 Task: Display visit the trailblazer community.
Action: Mouse moved to (1196, 85)
Screenshot: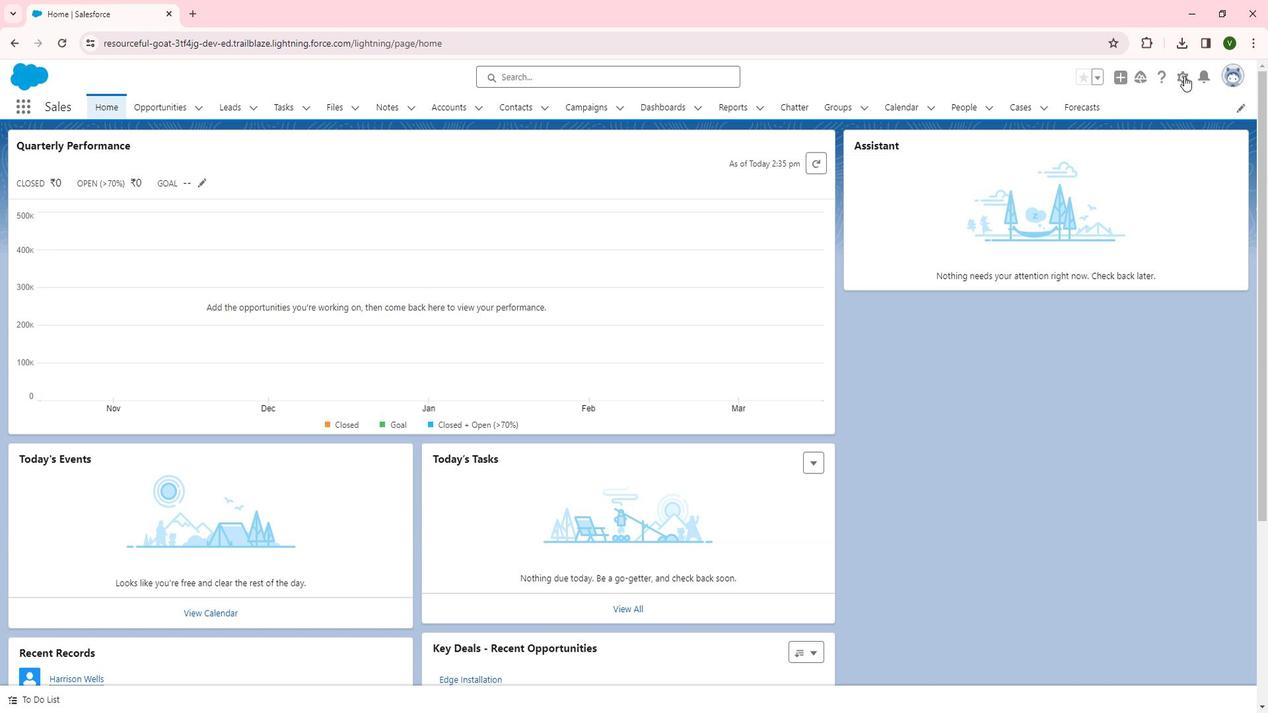 
Action: Mouse pressed left at (1196, 85)
Screenshot: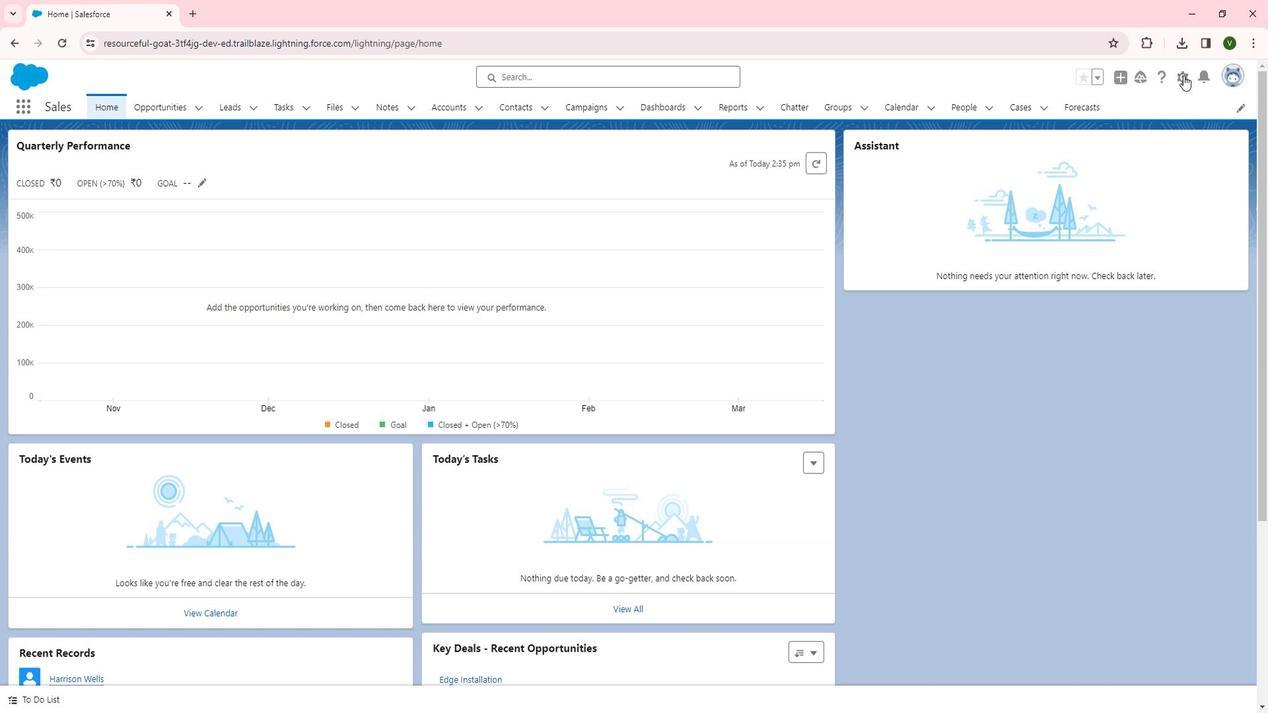 
Action: Mouse moved to (1154, 130)
Screenshot: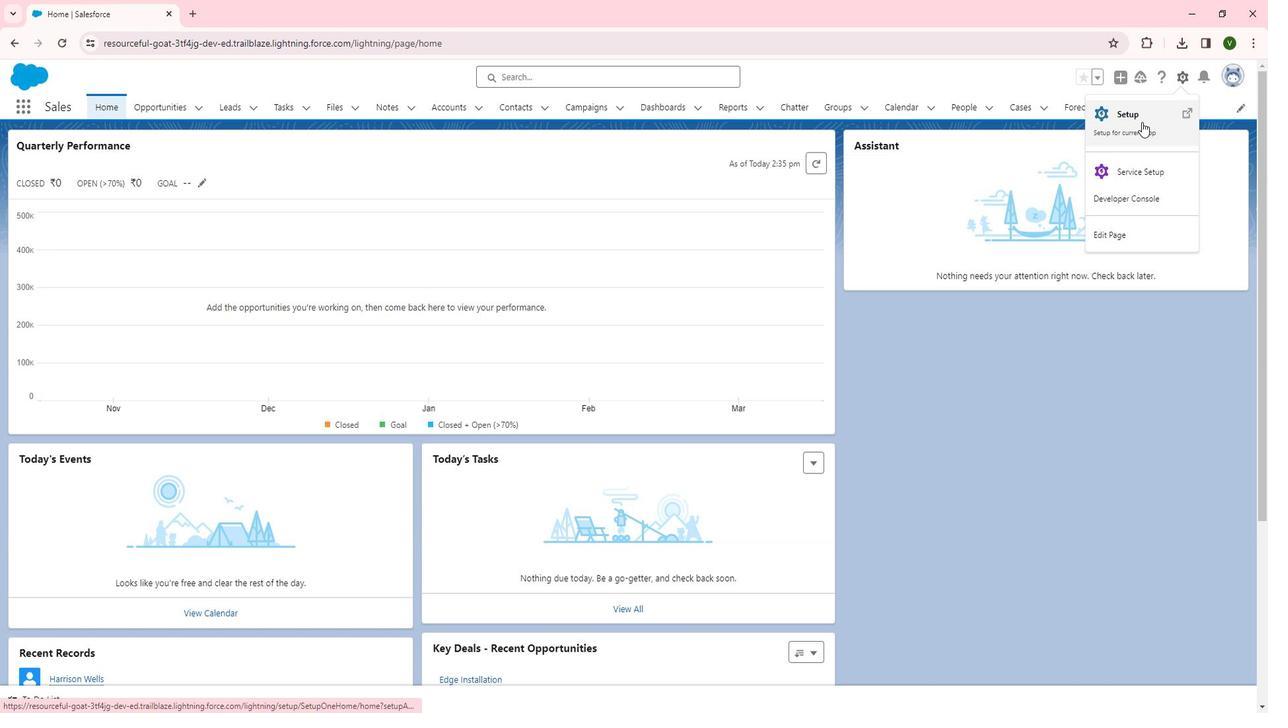 
Action: Mouse pressed left at (1154, 130)
Screenshot: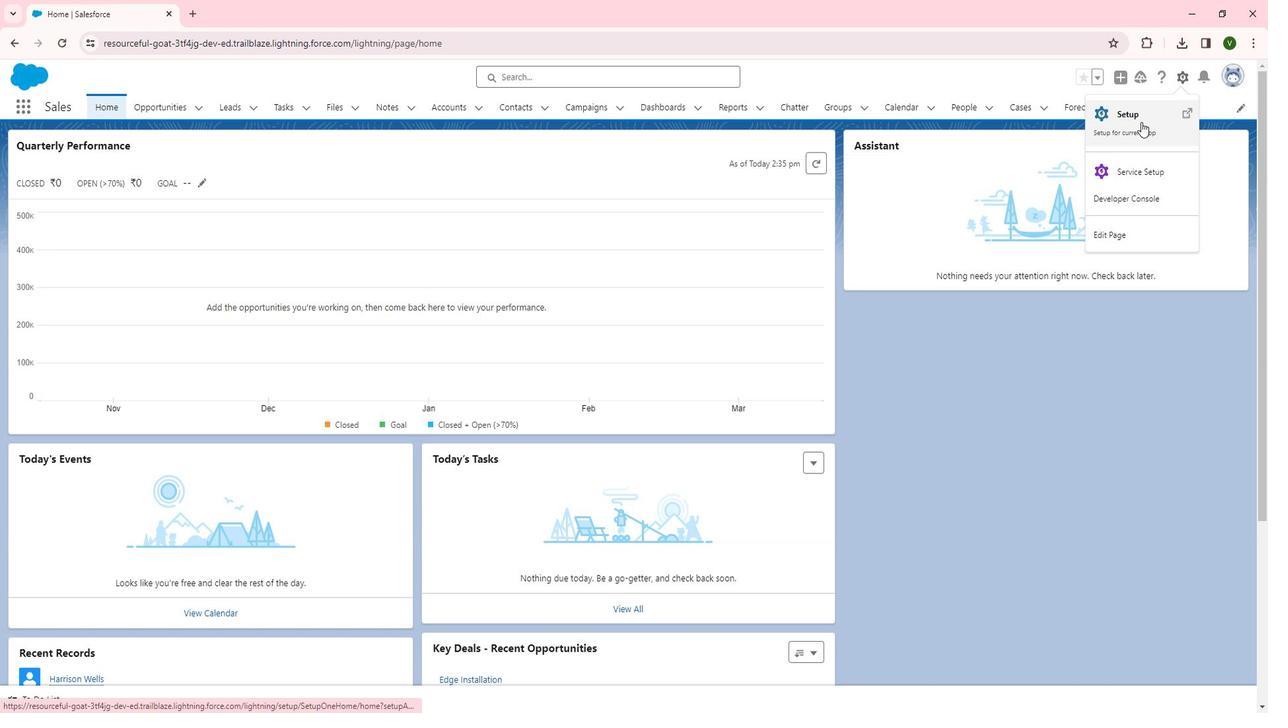 
Action: Mouse moved to (122, 395)
Screenshot: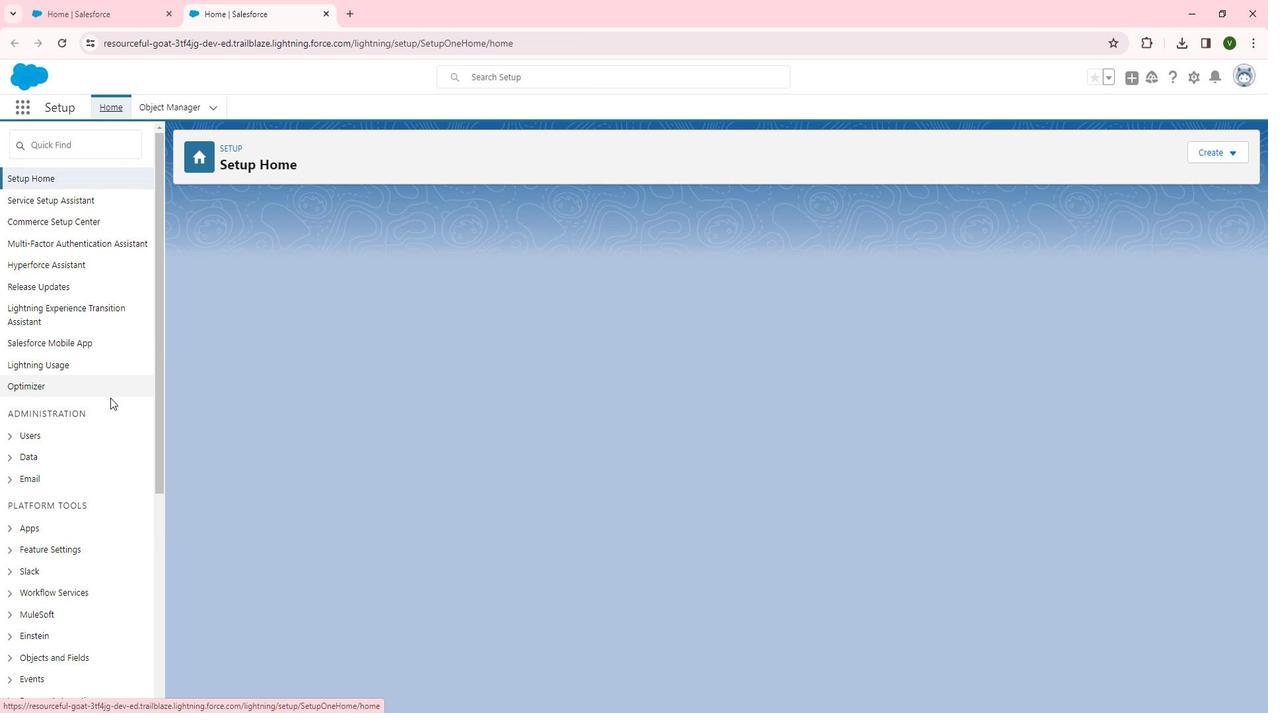 
Action: Mouse scrolled (122, 394) with delta (0, 0)
Screenshot: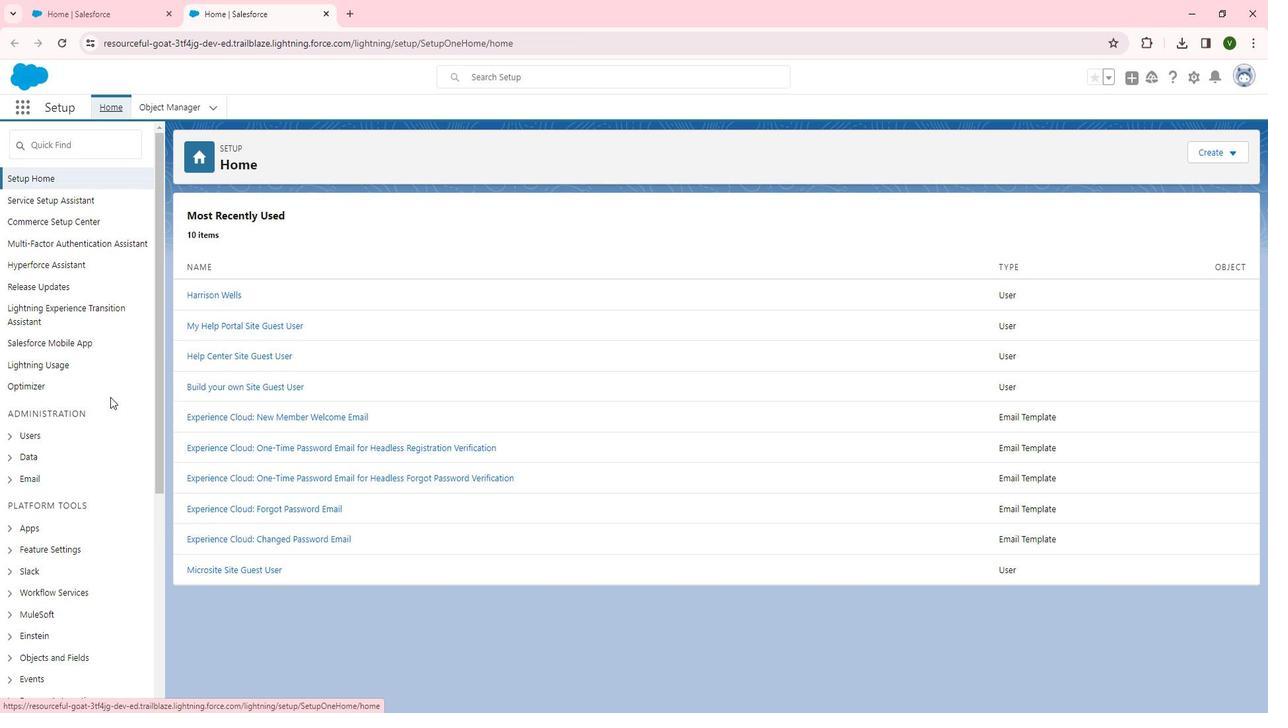 
Action: Mouse moved to (122, 394)
Screenshot: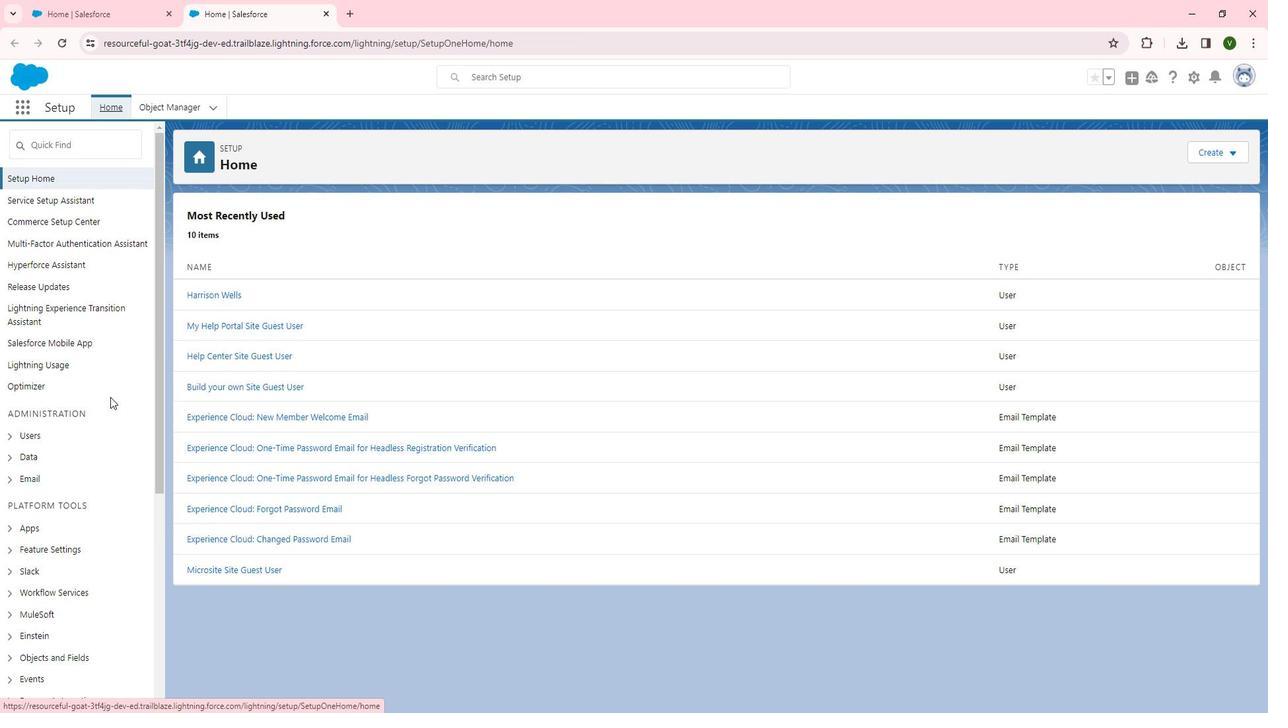 
Action: Mouse scrolled (122, 393) with delta (0, 0)
Screenshot: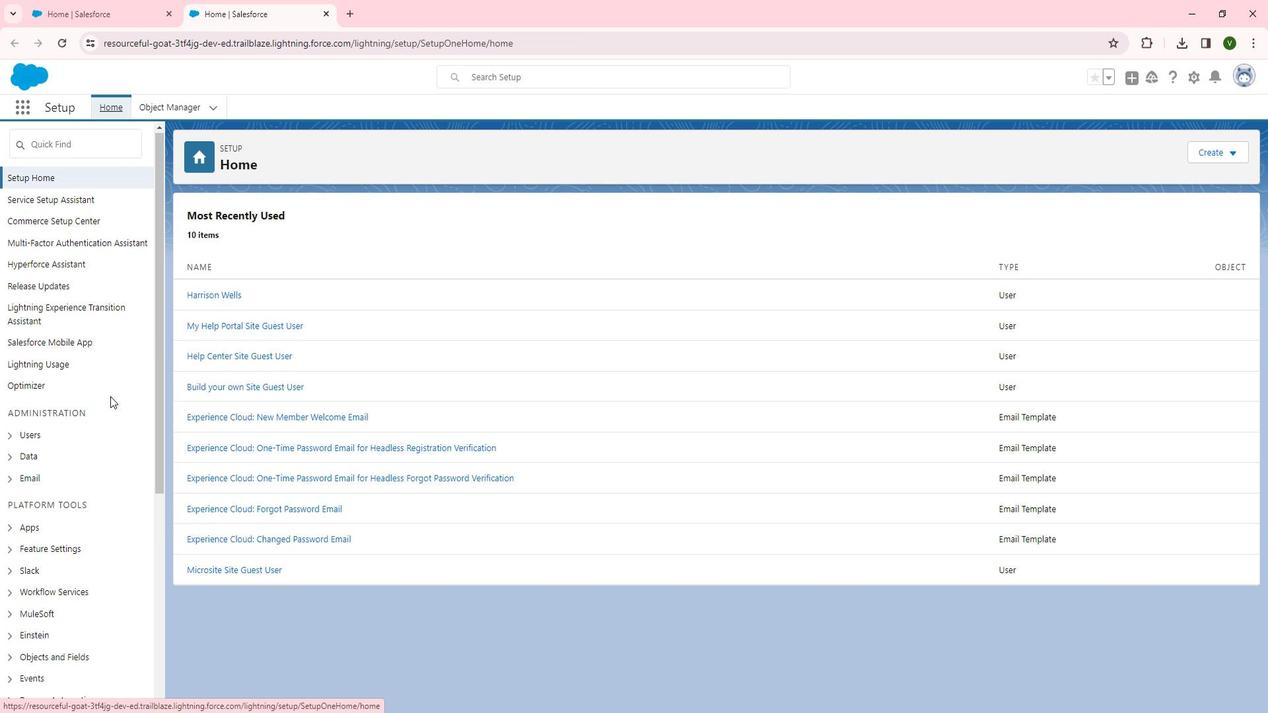 
Action: Mouse moved to (122, 393)
Screenshot: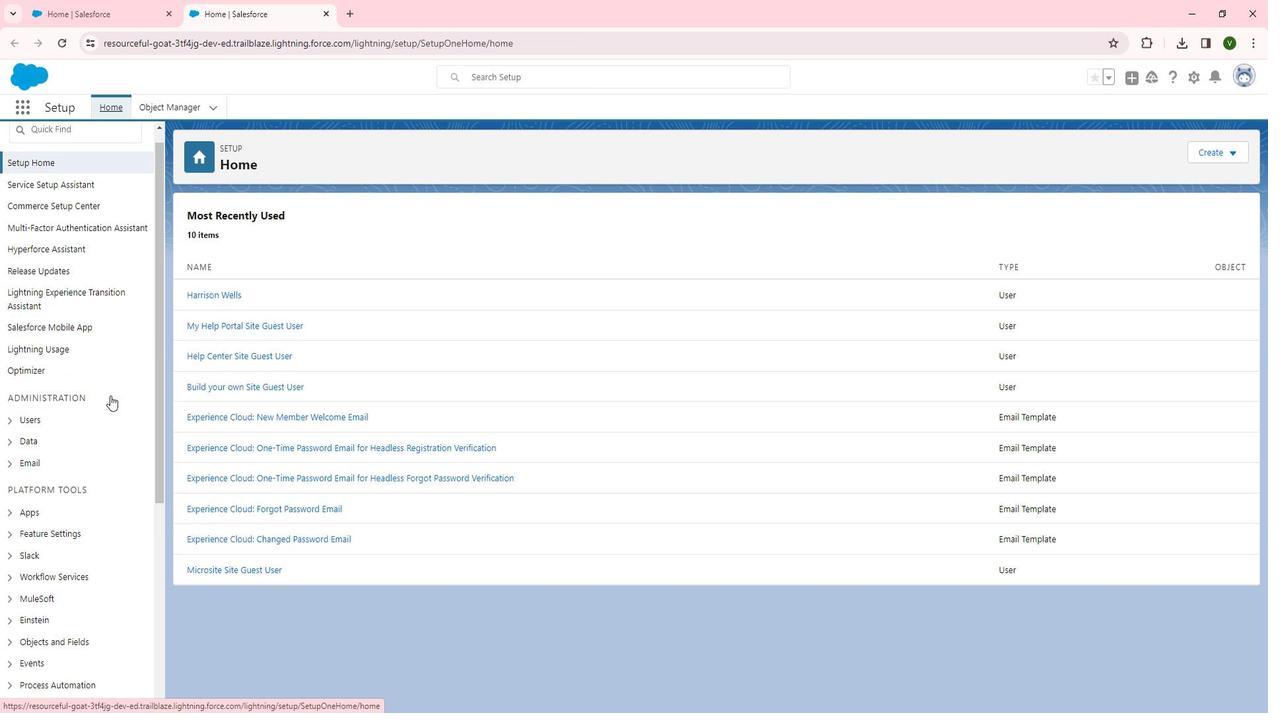 
Action: Mouse scrolled (122, 393) with delta (0, 0)
Screenshot: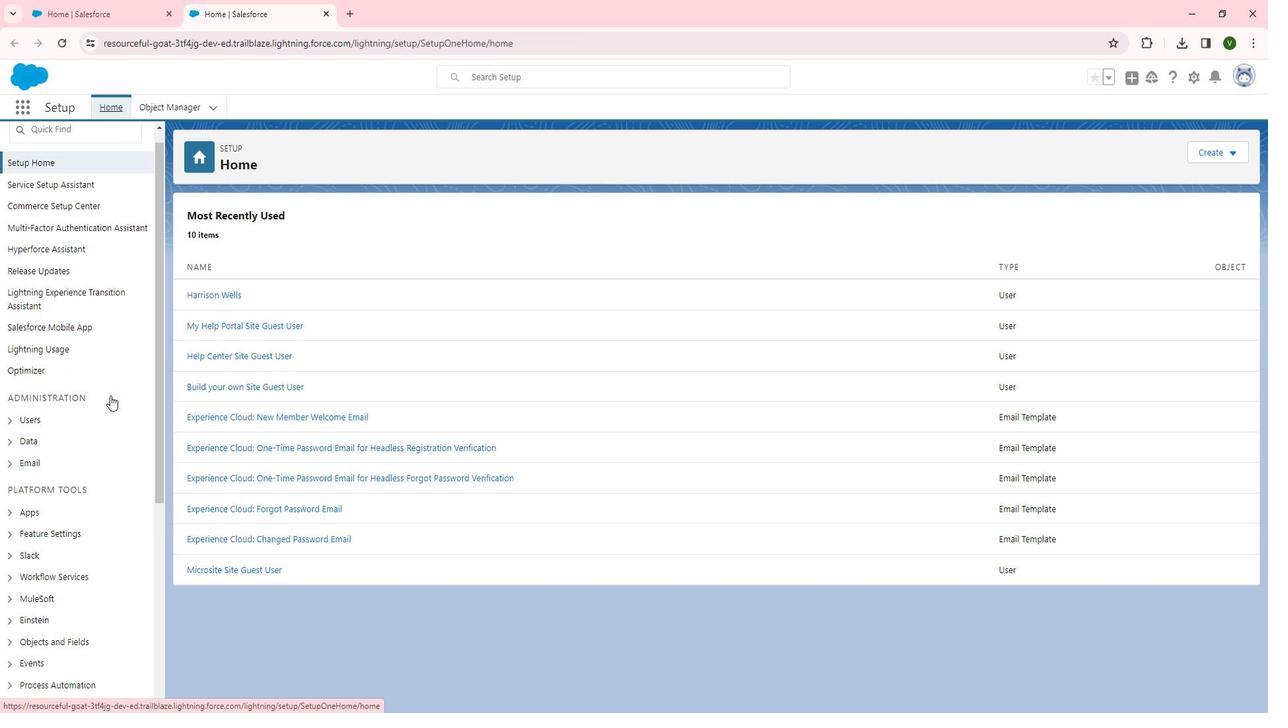
Action: Mouse moved to (62, 342)
Screenshot: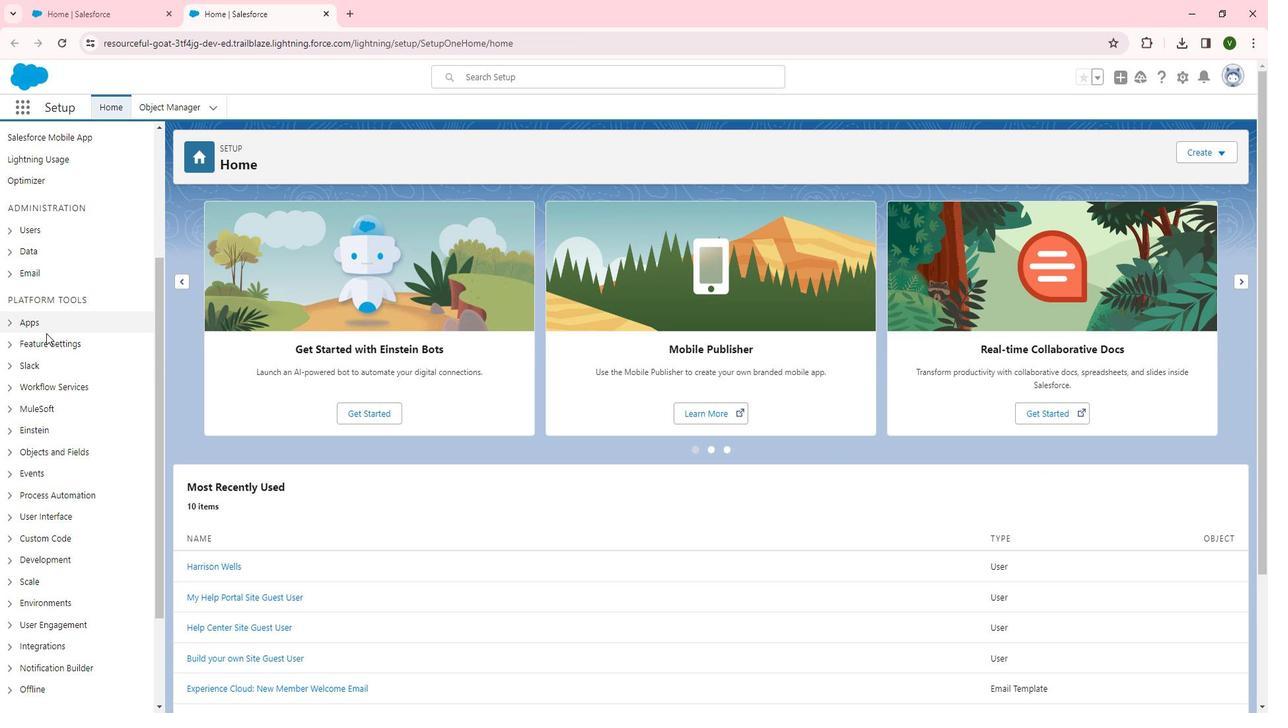 
Action: Mouse pressed left at (62, 342)
Screenshot: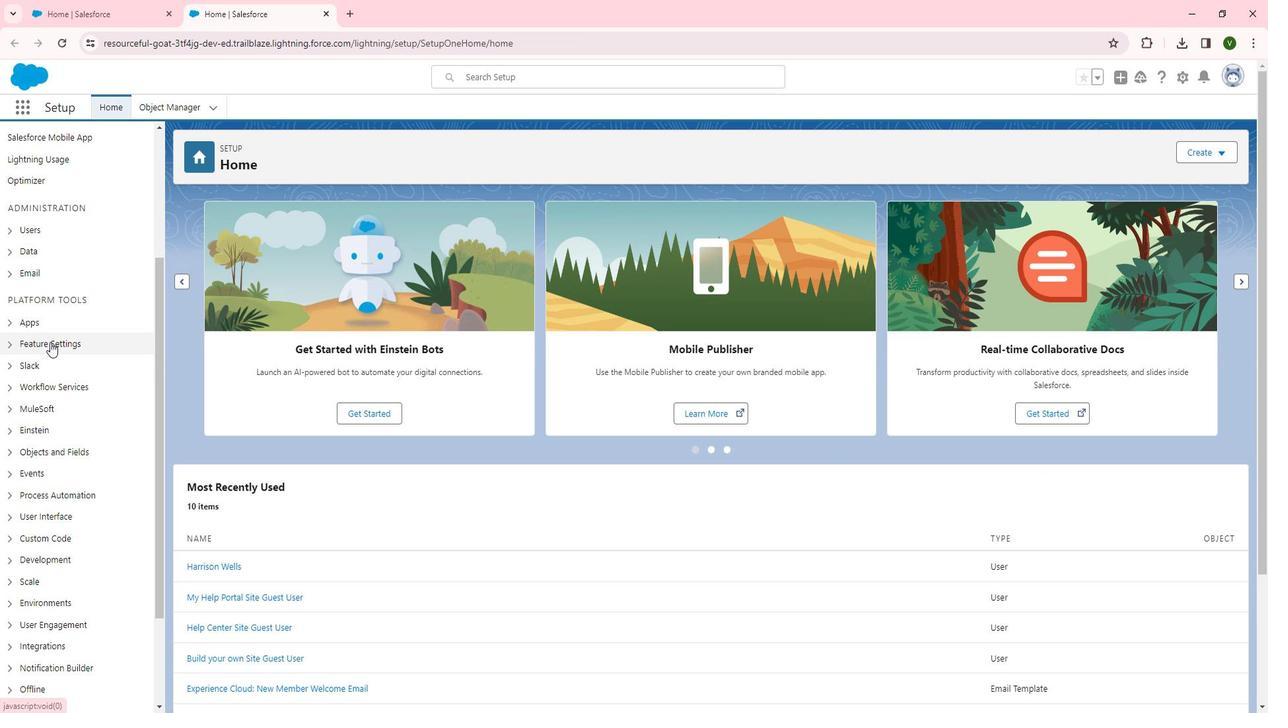 
Action: Mouse moved to (77, 349)
Screenshot: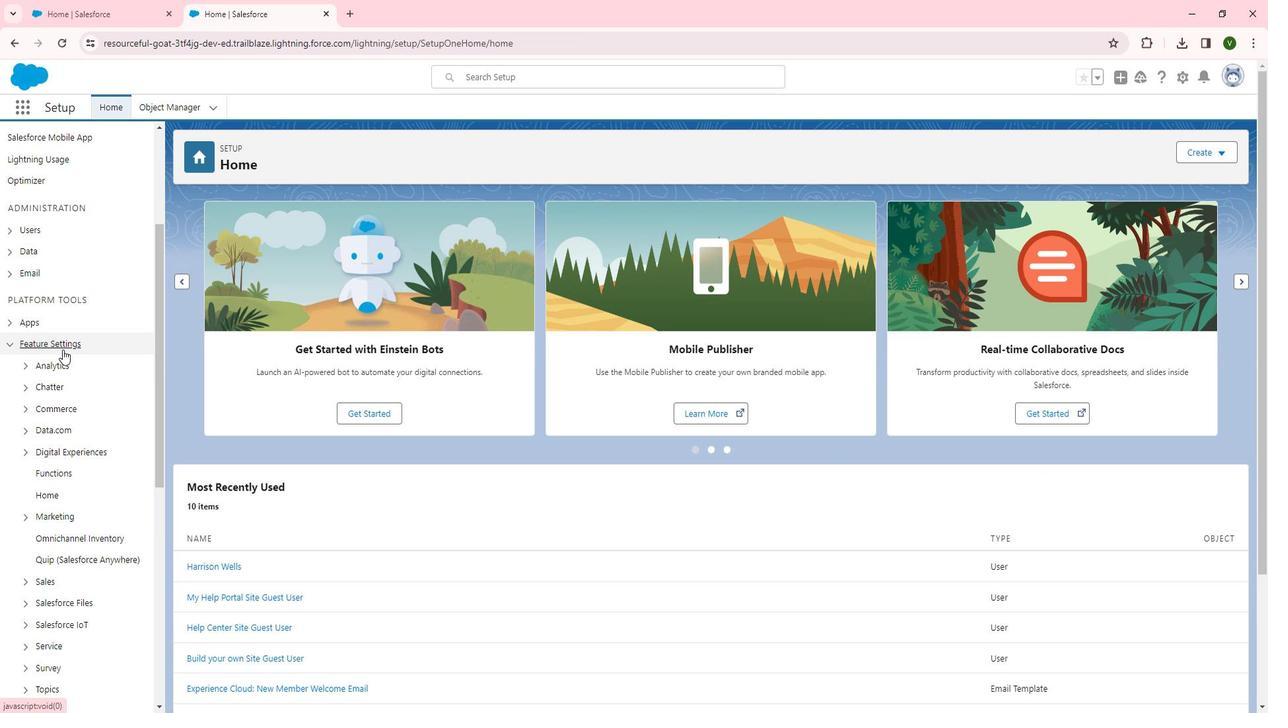 
Action: Mouse scrolled (77, 348) with delta (0, 0)
Screenshot: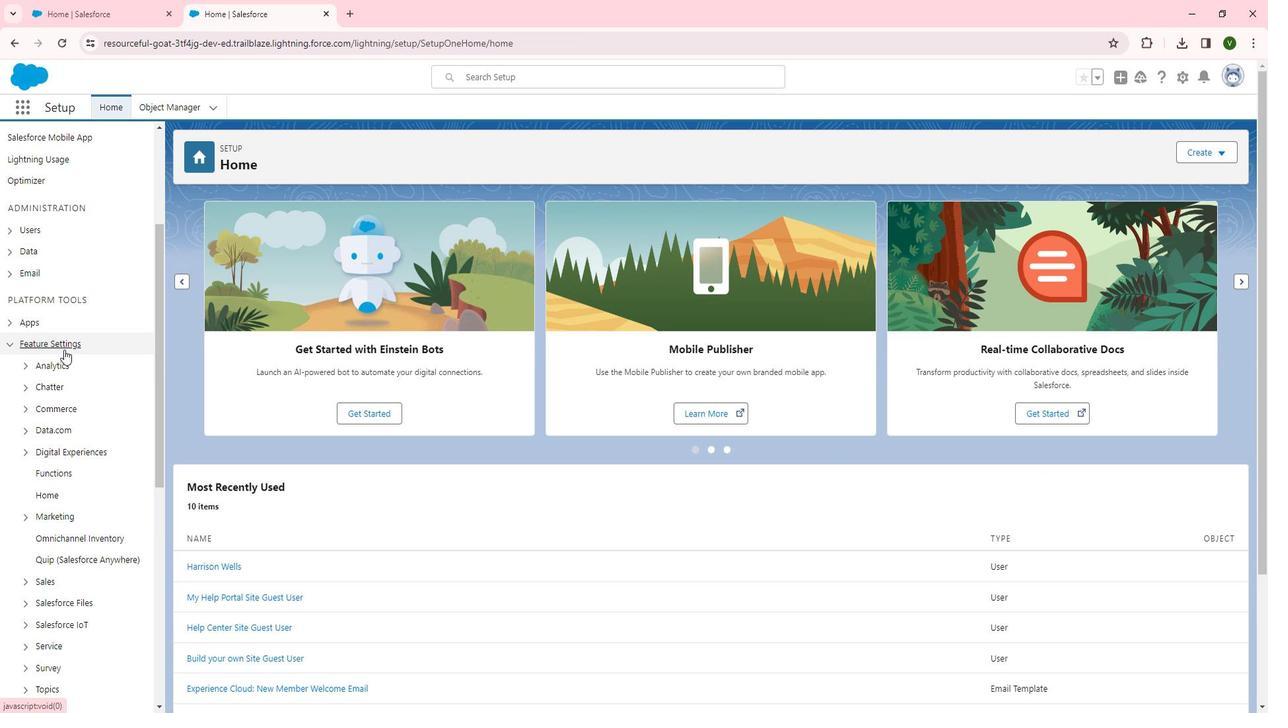 
Action: Mouse scrolled (77, 348) with delta (0, 0)
Screenshot: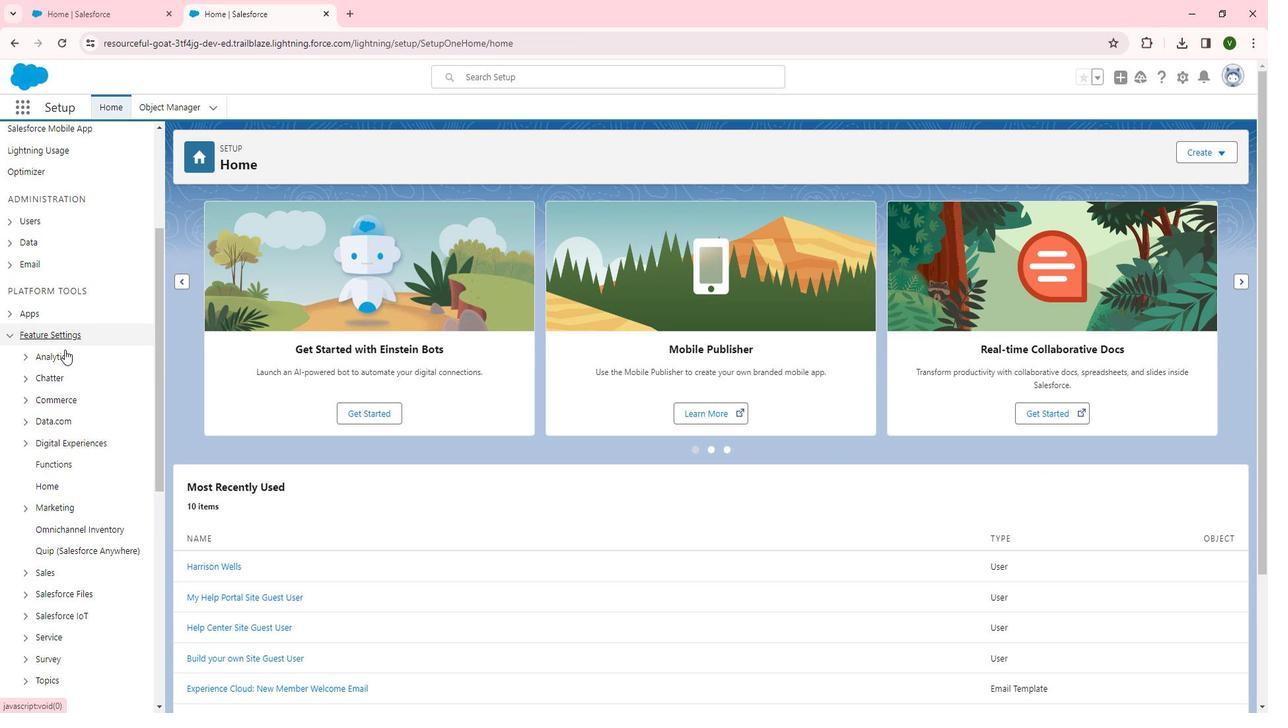 
Action: Mouse moved to (89, 311)
Screenshot: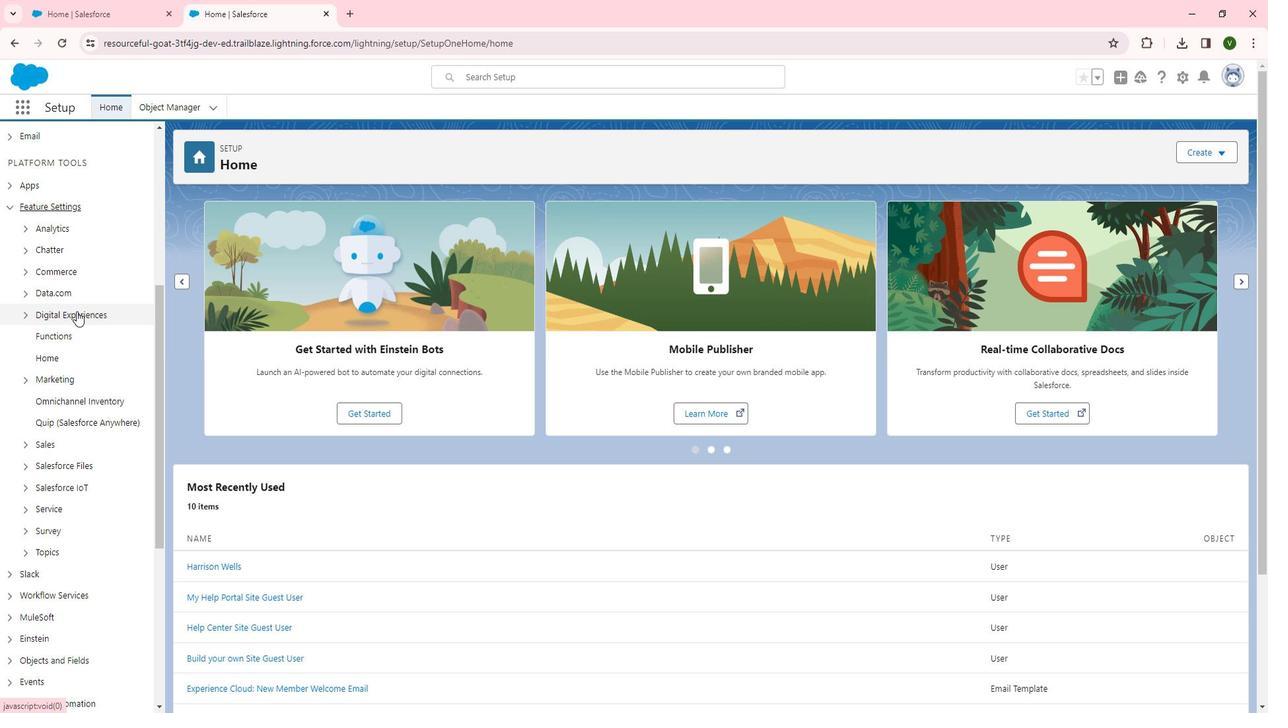 
Action: Mouse pressed left at (89, 311)
Screenshot: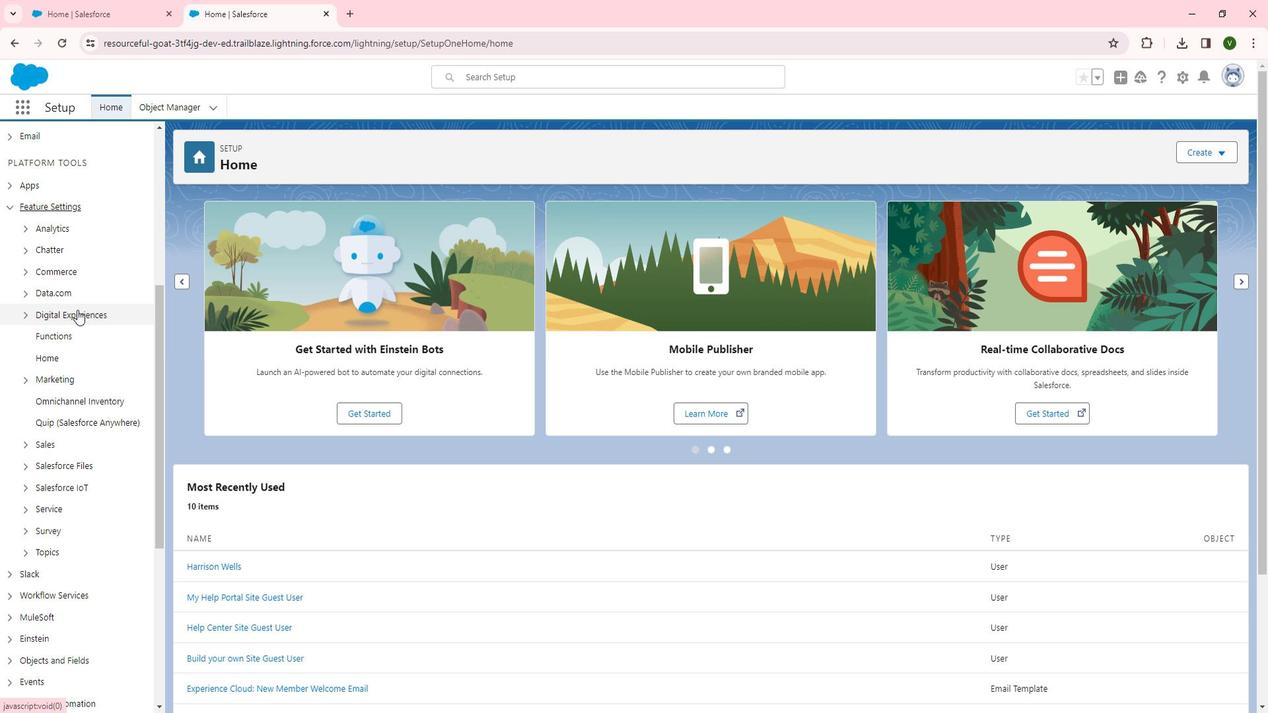 
Action: Mouse moved to (79, 334)
Screenshot: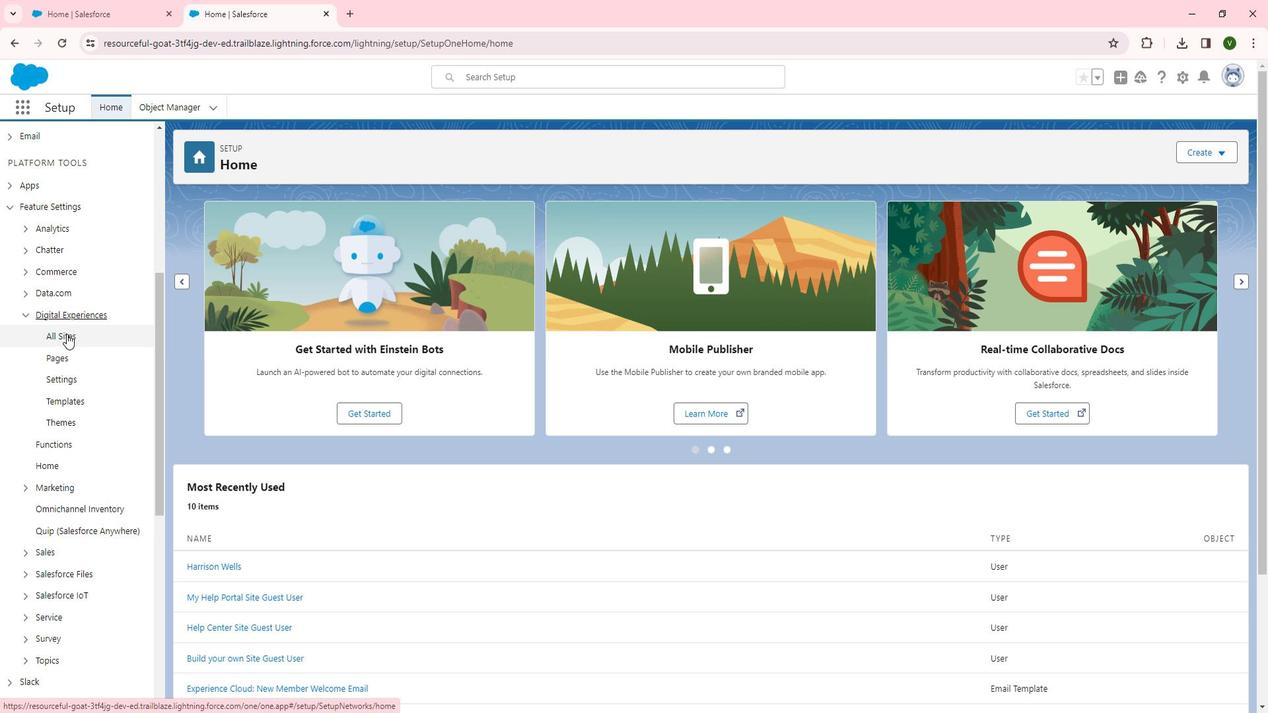 
Action: Mouse pressed left at (79, 334)
Screenshot: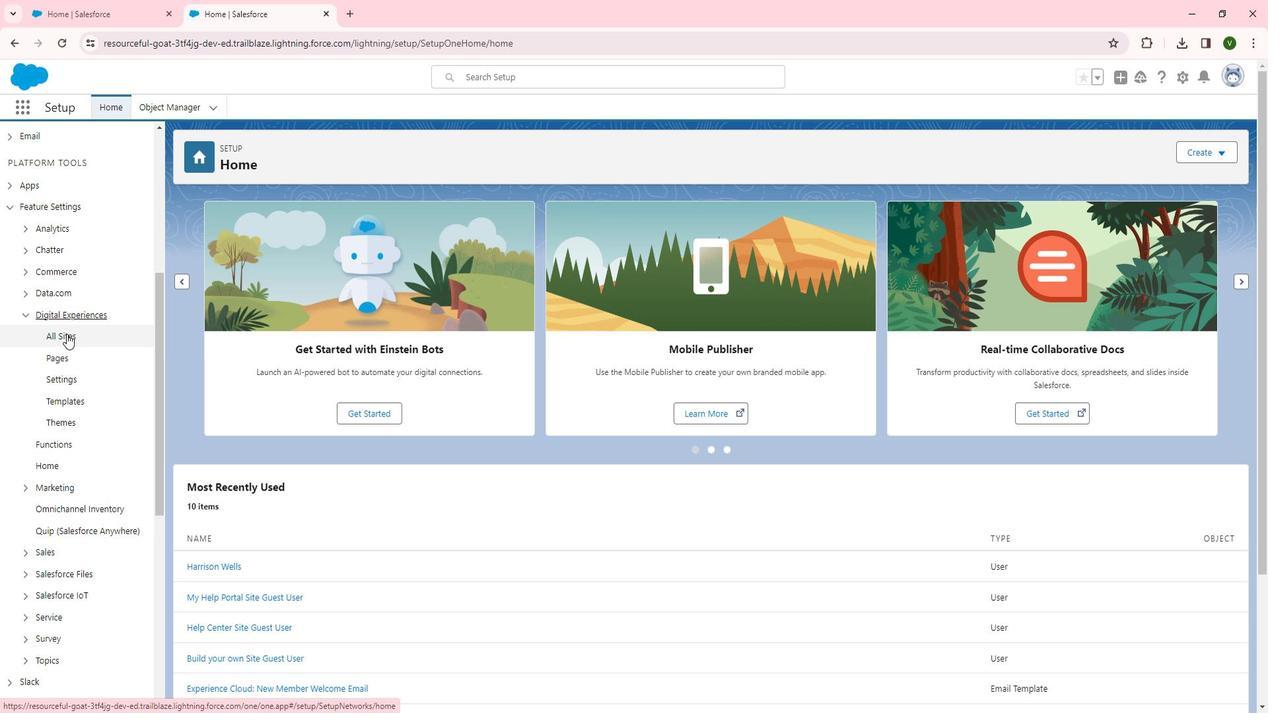 
Action: Mouse moved to (220, 348)
Screenshot: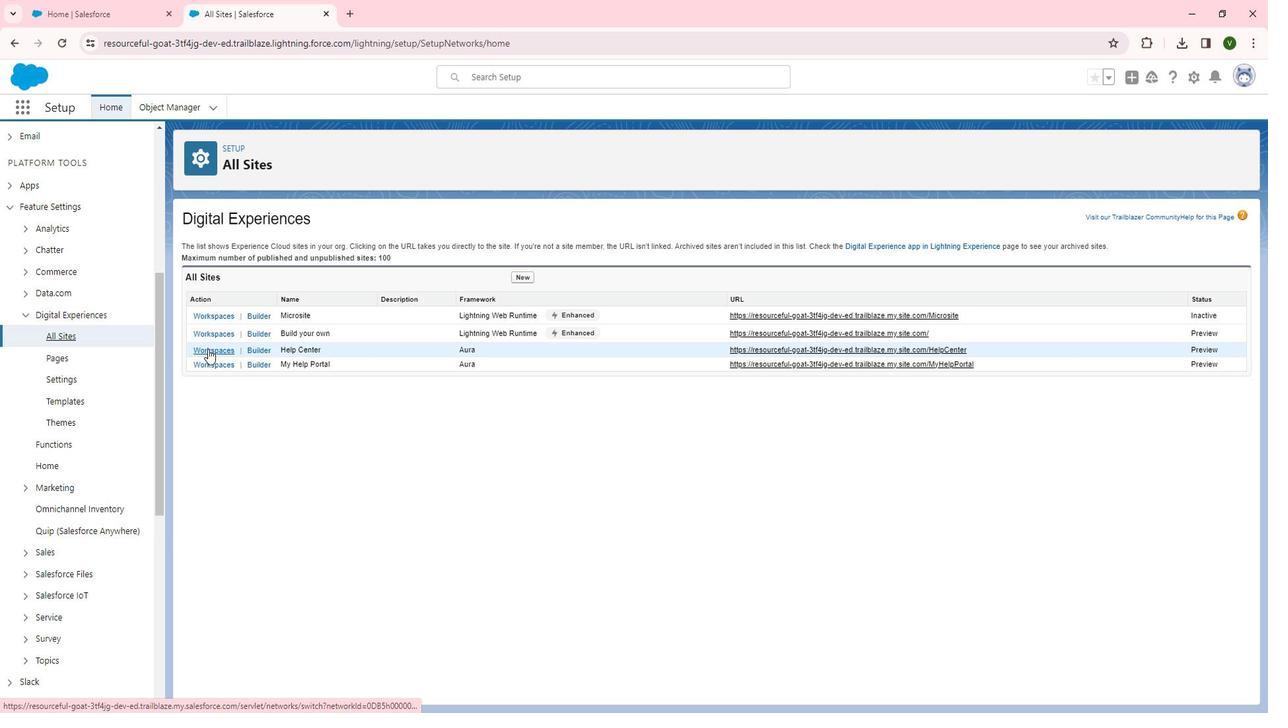 
Action: Mouse pressed left at (220, 348)
Screenshot: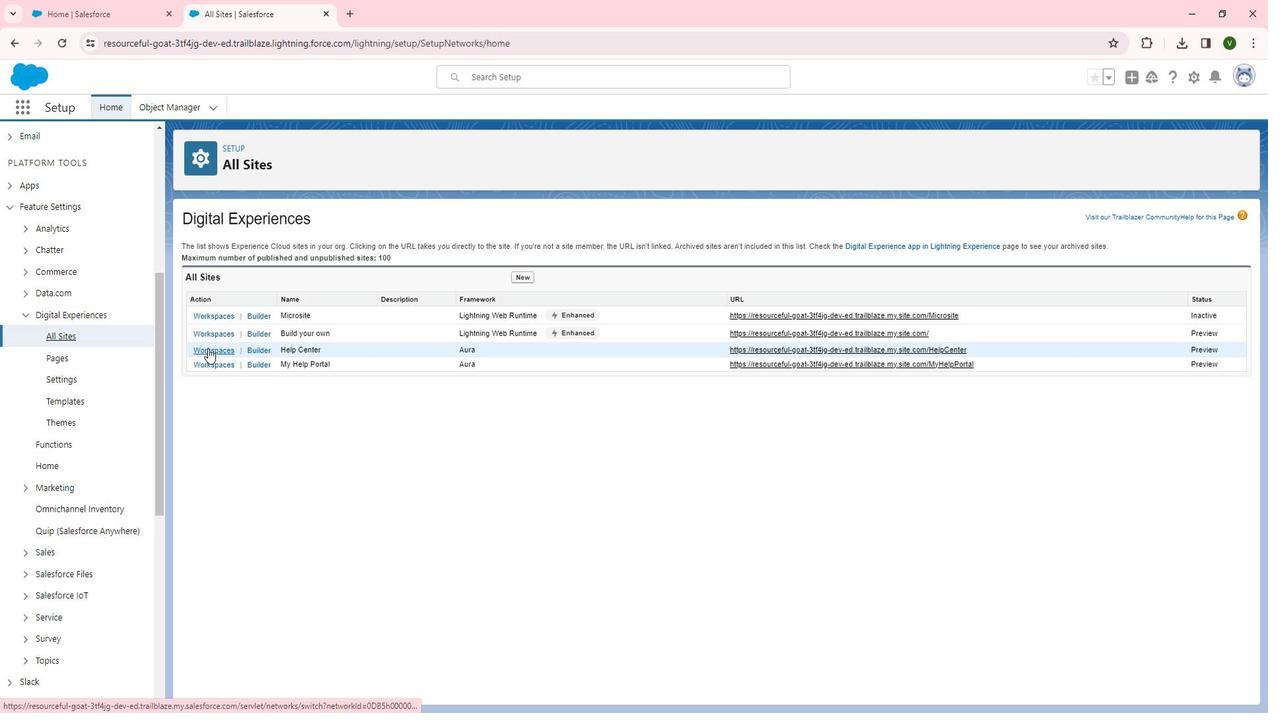 
Action: Mouse moved to (245, 403)
Screenshot: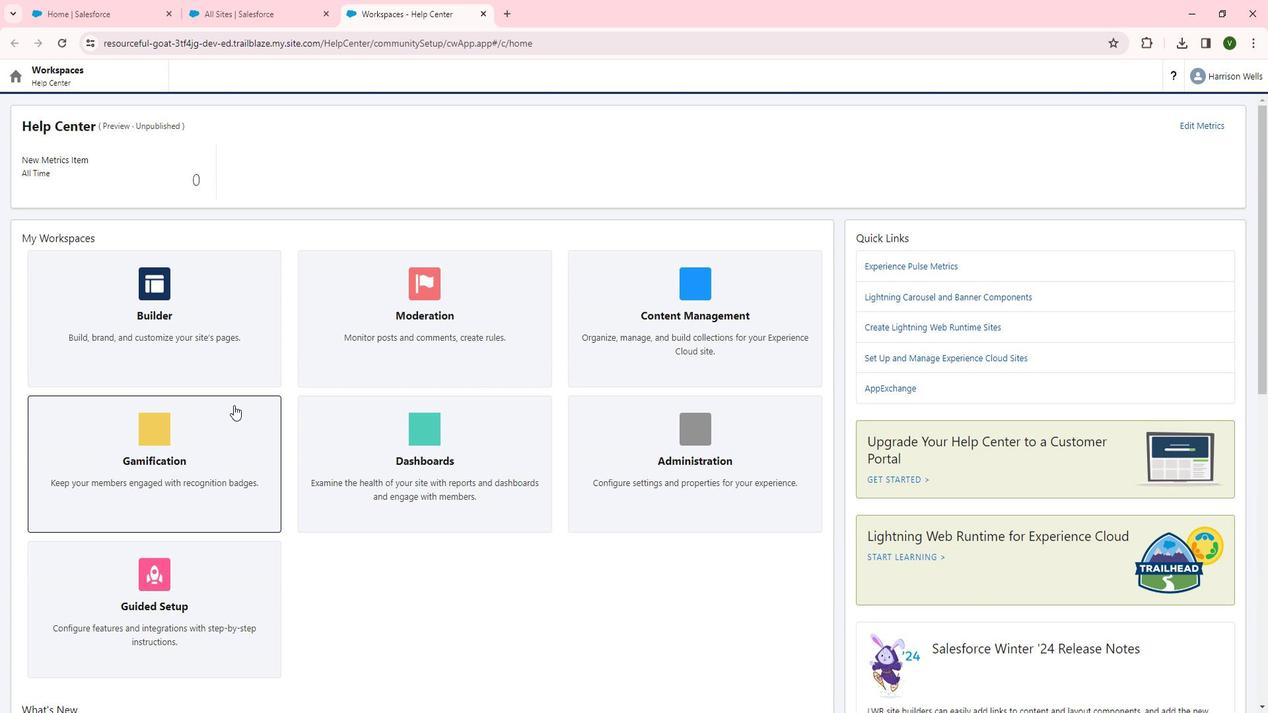 
Action: Mouse scrolled (245, 402) with delta (0, 0)
Screenshot: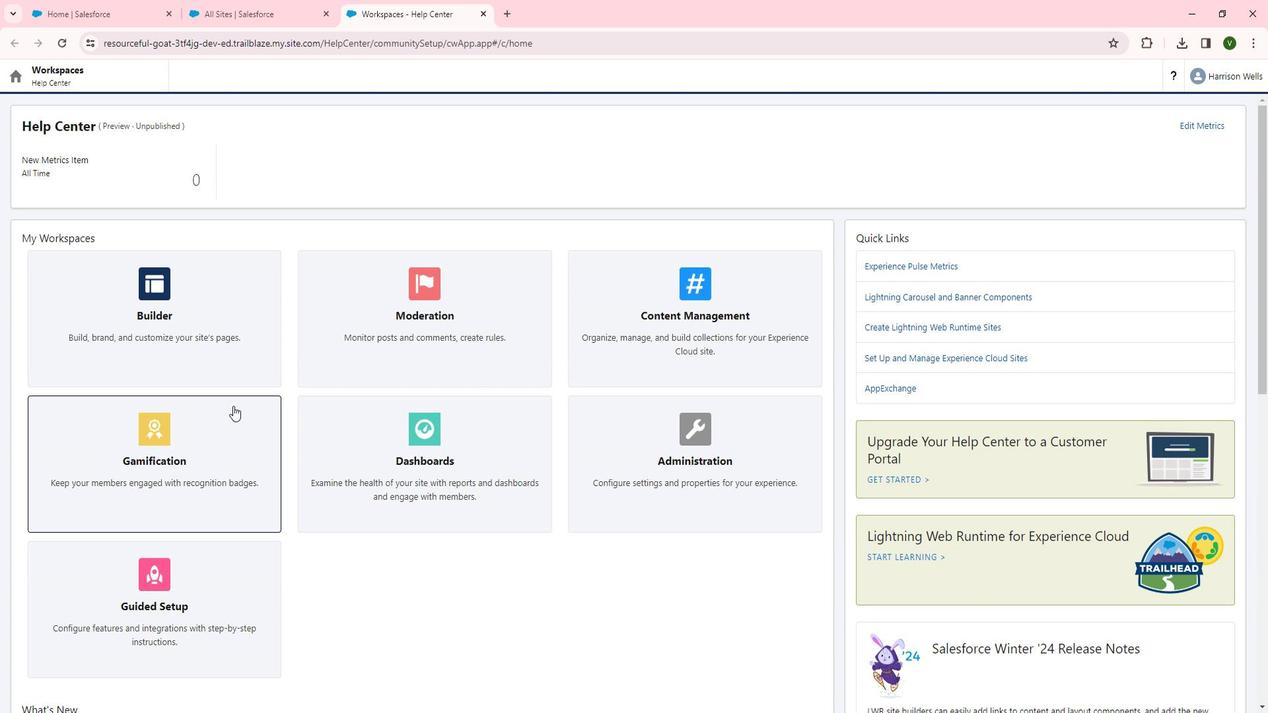 
Action: Mouse scrolled (245, 402) with delta (0, 0)
Screenshot: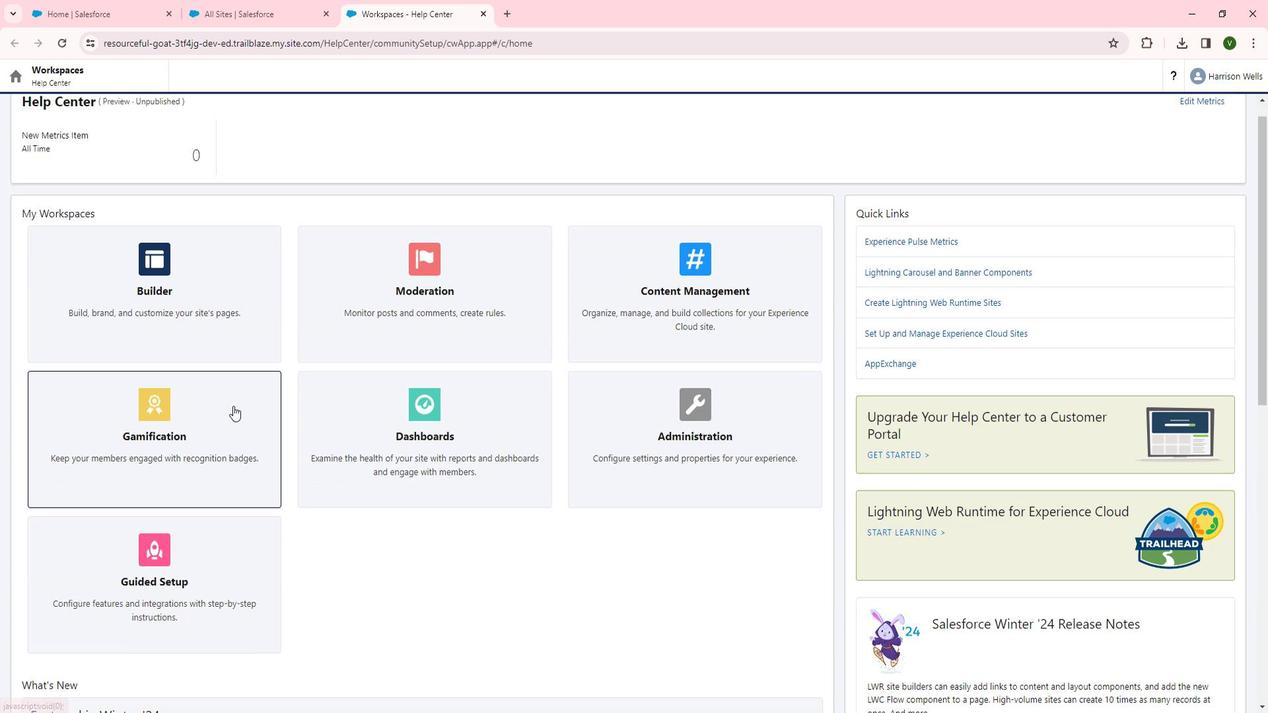
Action: Mouse scrolled (245, 402) with delta (0, 0)
Screenshot: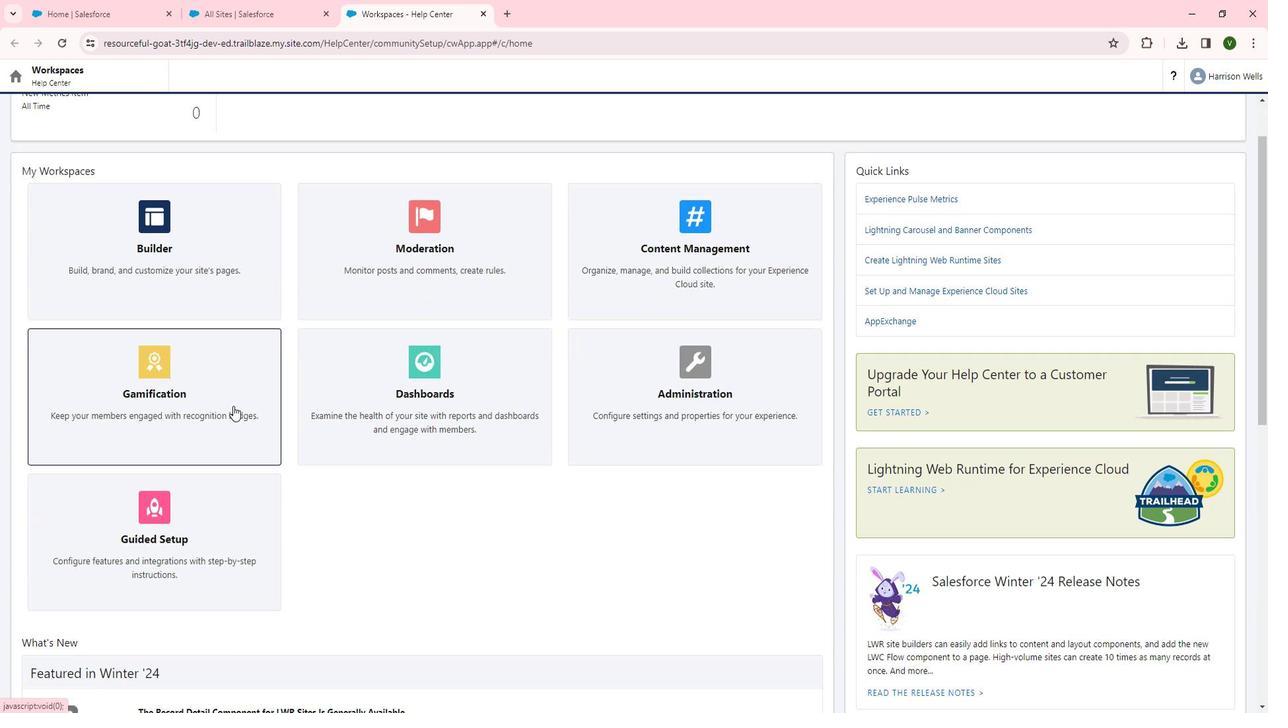 
Action: Mouse scrolled (245, 402) with delta (0, 0)
Screenshot: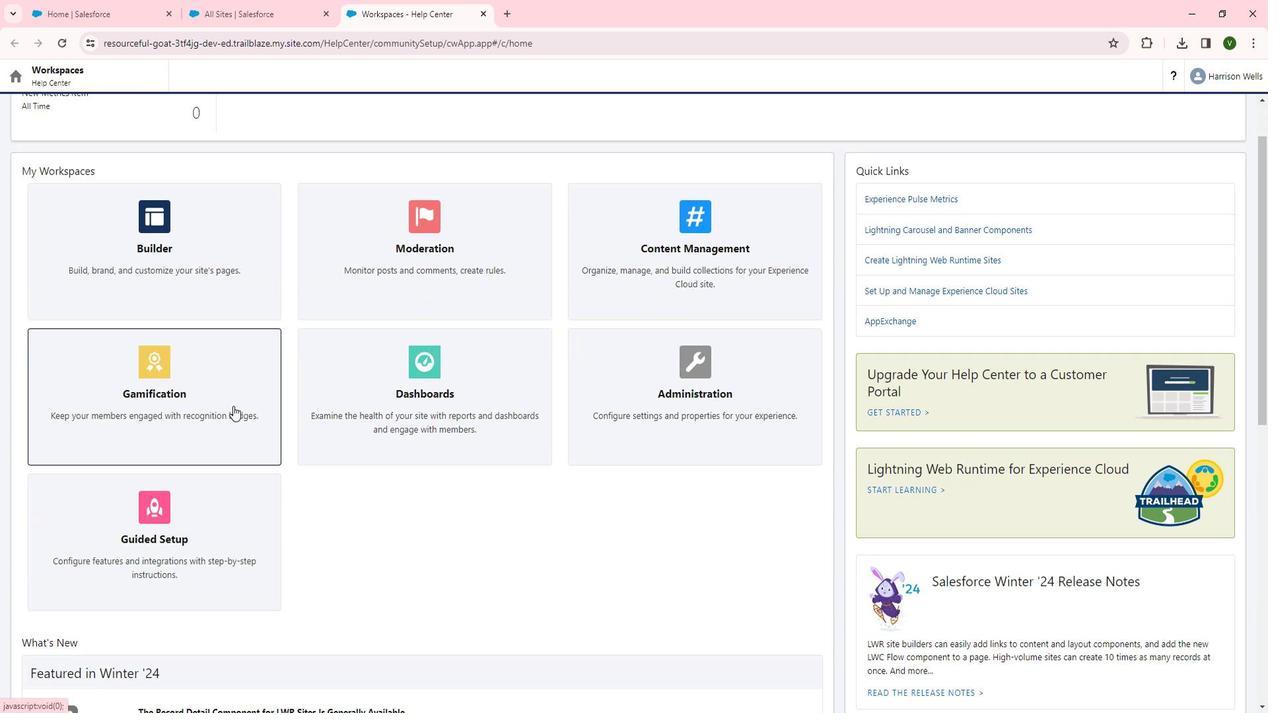 
Action: Mouse scrolled (245, 402) with delta (0, 0)
Screenshot: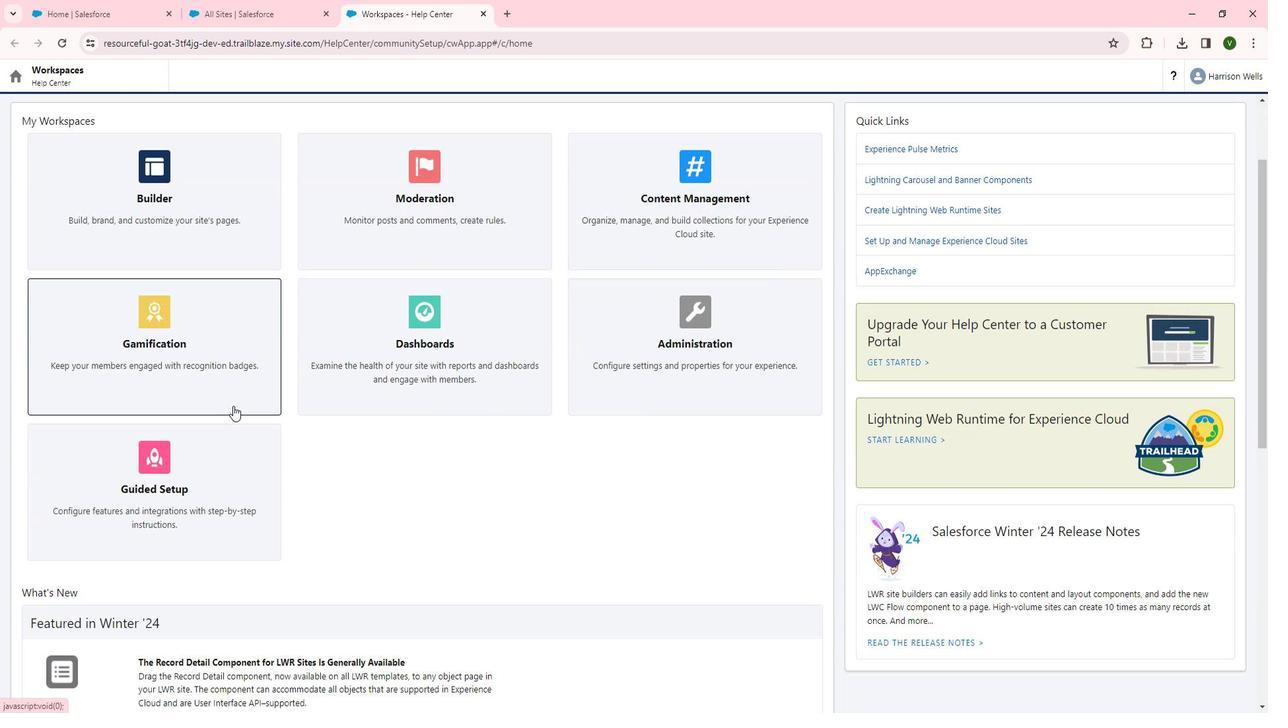 
Action: Mouse moved to (414, 394)
Screenshot: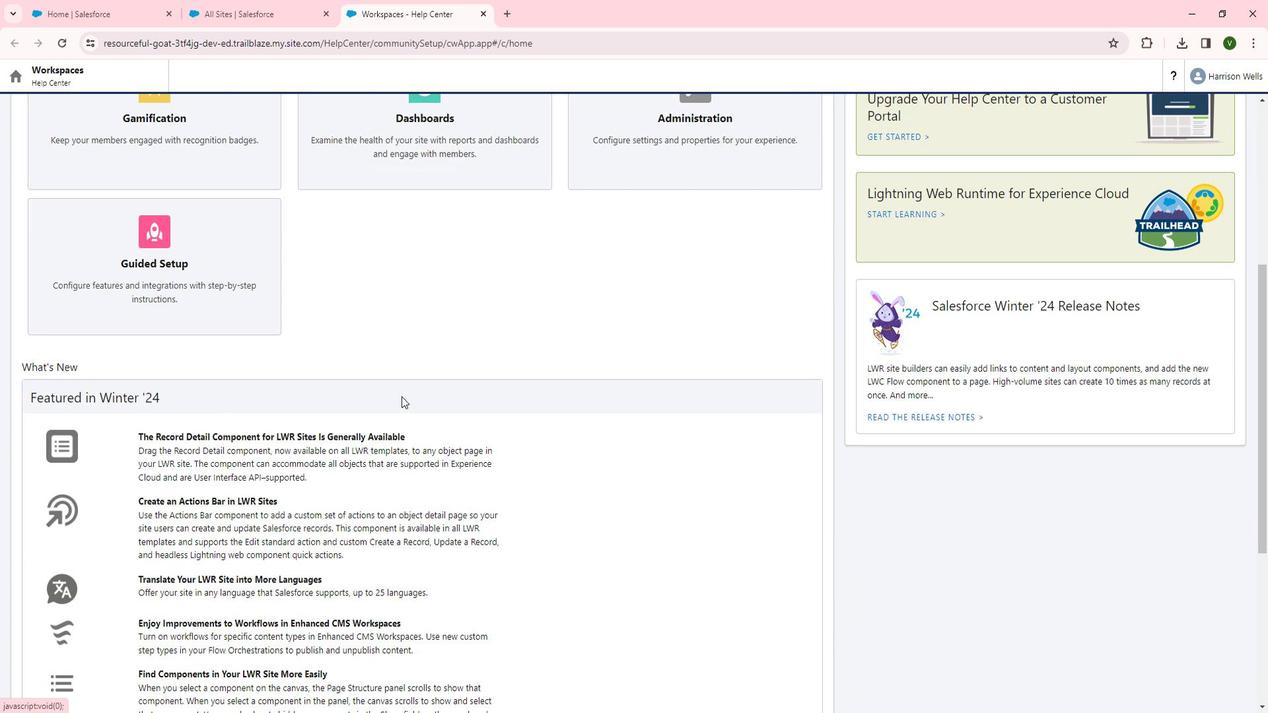 
Action: Mouse scrolled (414, 393) with delta (0, 0)
Screenshot: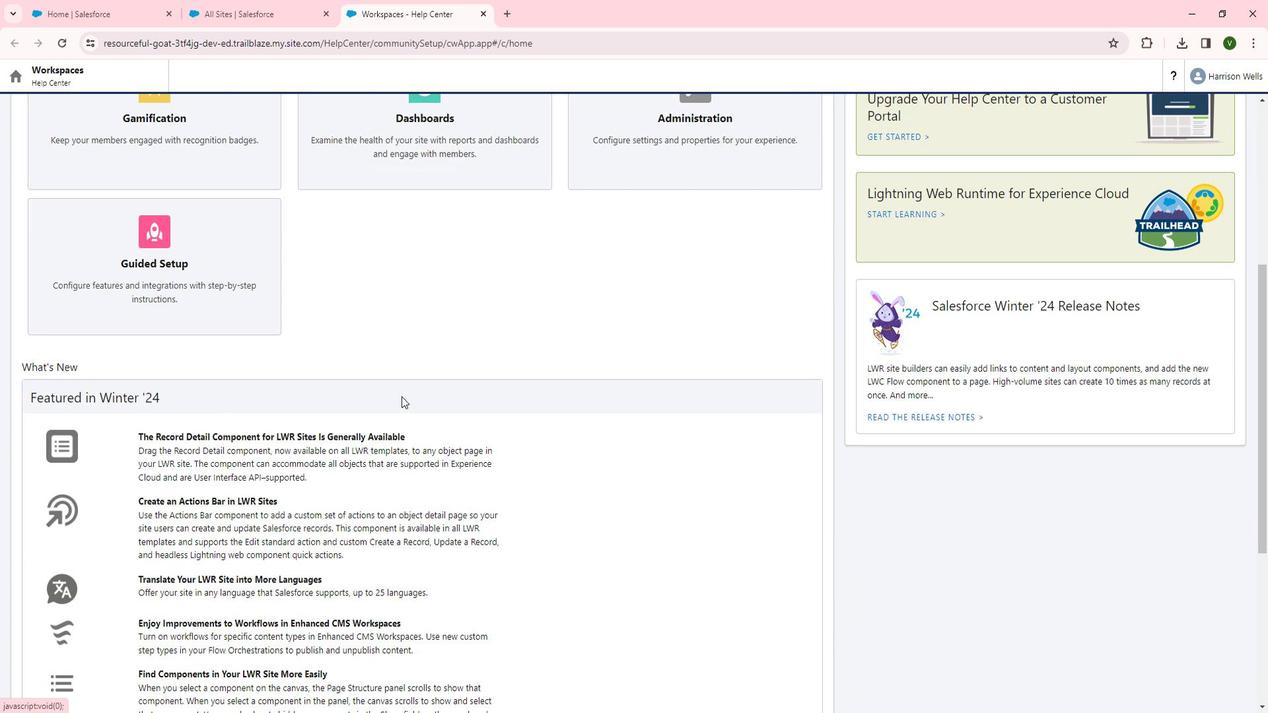 
Action: Mouse moved to (417, 393)
Screenshot: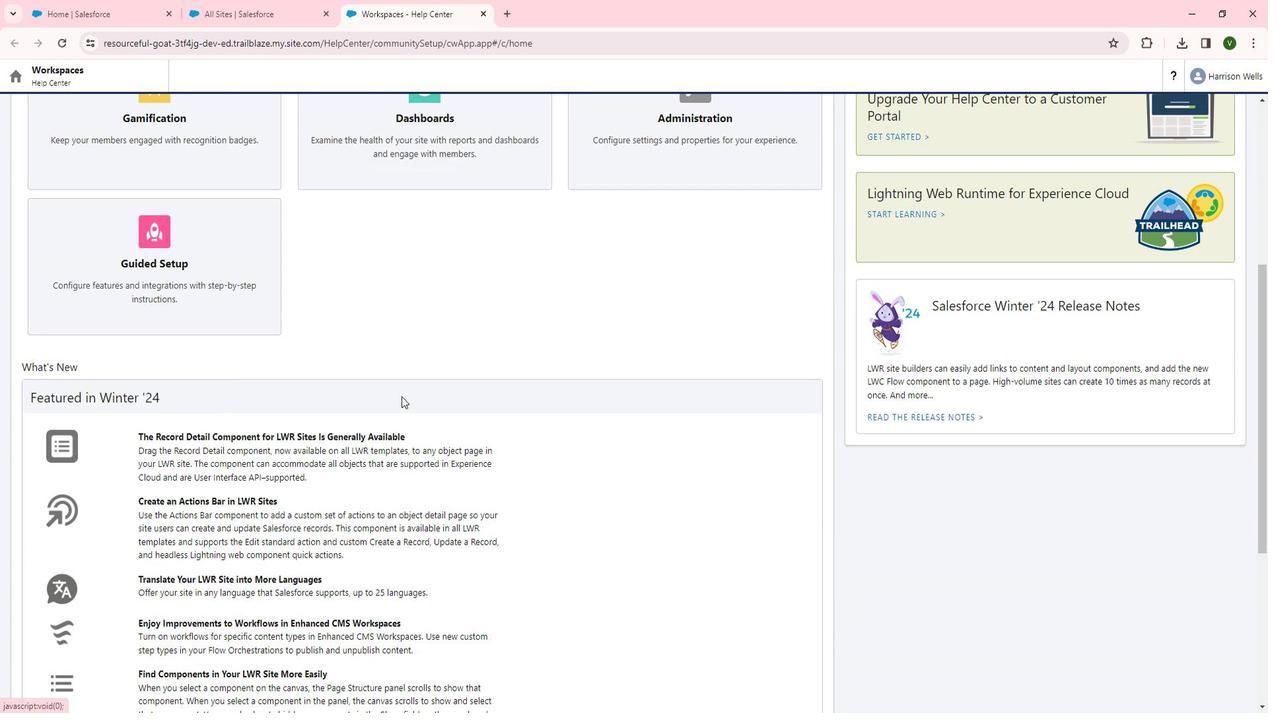 
Action: Mouse scrolled (417, 392) with delta (0, 0)
Screenshot: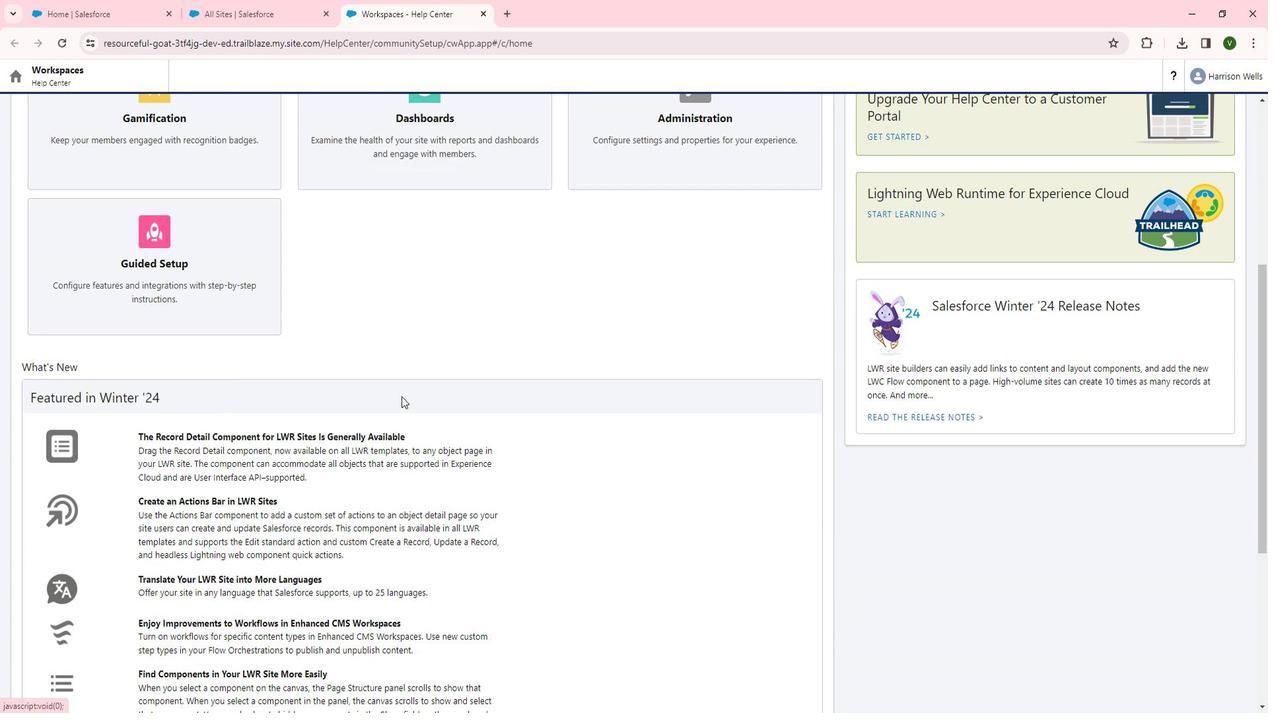 
Action: Mouse scrolled (417, 392) with delta (0, 0)
Screenshot: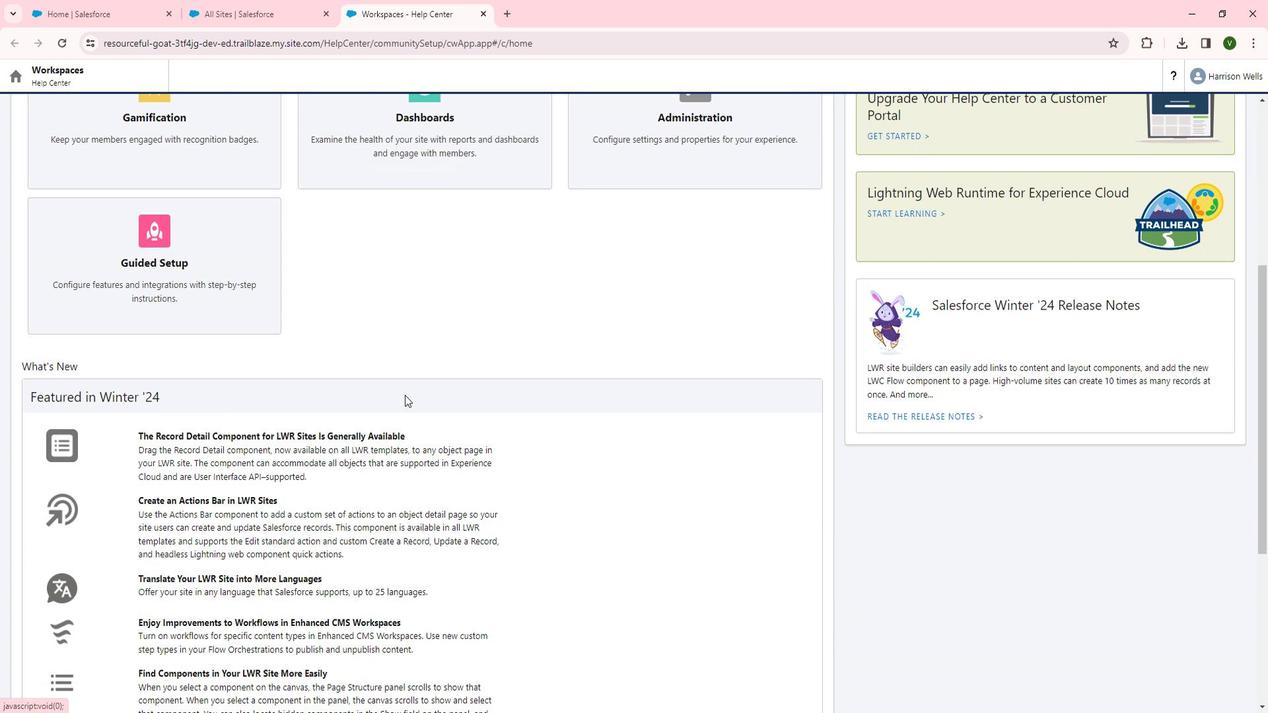 
Action: Mouse scrolled (417, 392) with delta (0, 0)
Screenshot: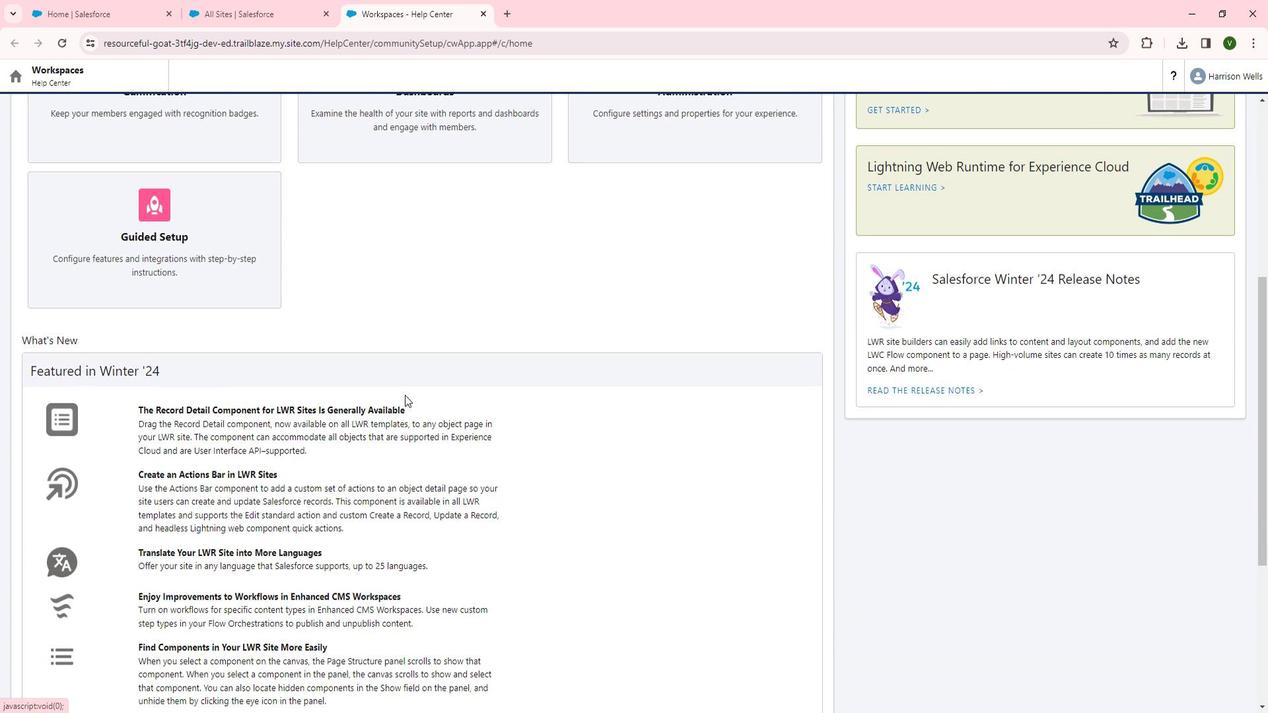 
Action: Mouse scrolled (417, 392) with delta (0, 0)
Screenshot: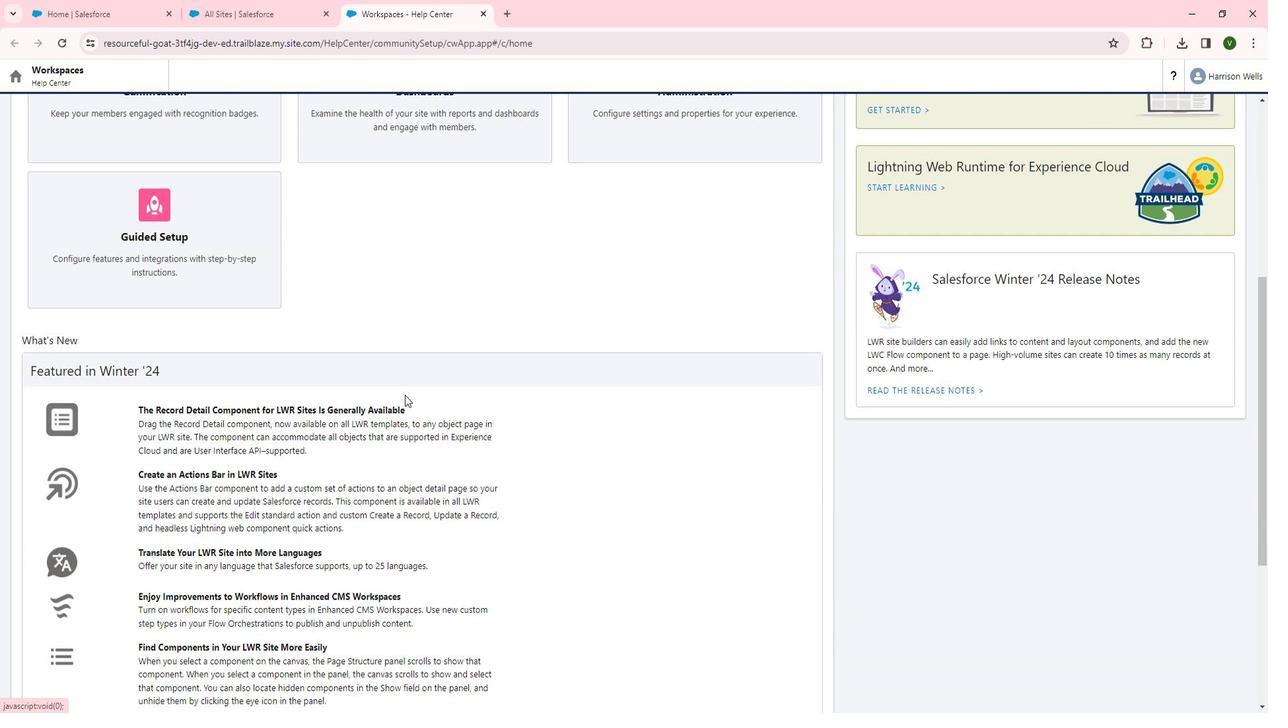 
Action: Mouse moved to (385, 393)
Screenshot: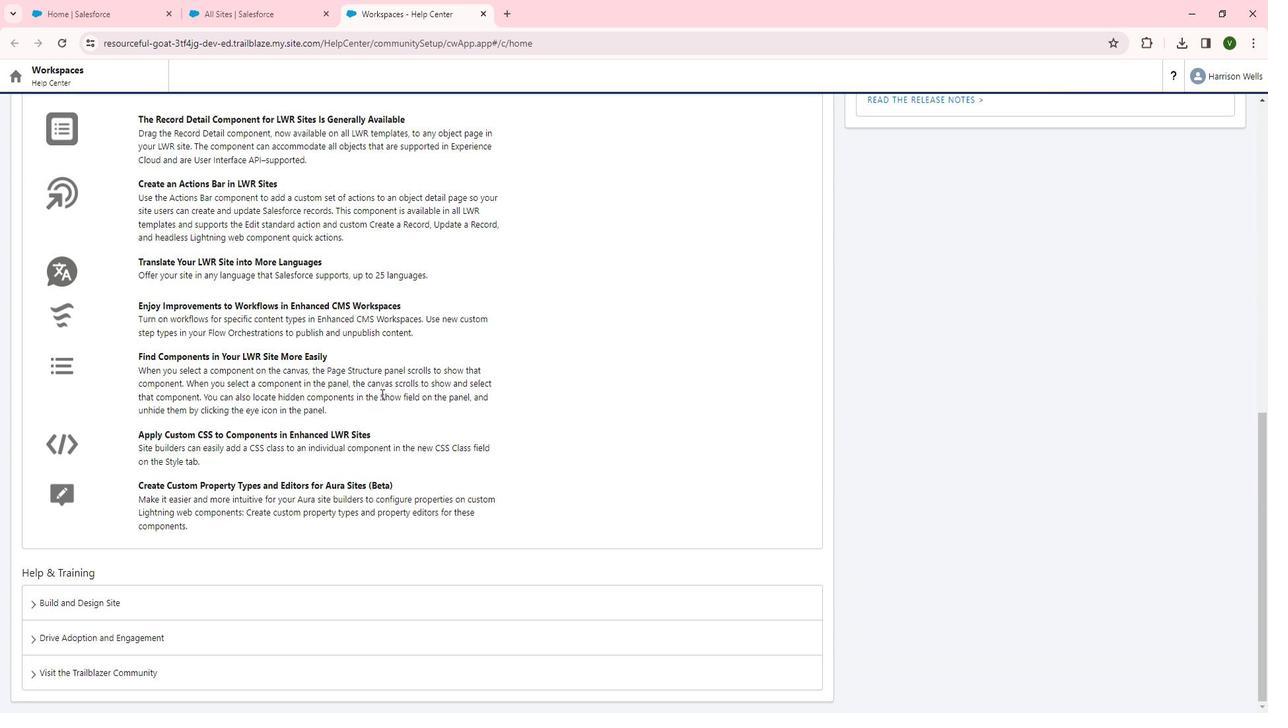 
Action: Mouse scrolled (385, 392) with delta (0, 0)
Screenshot: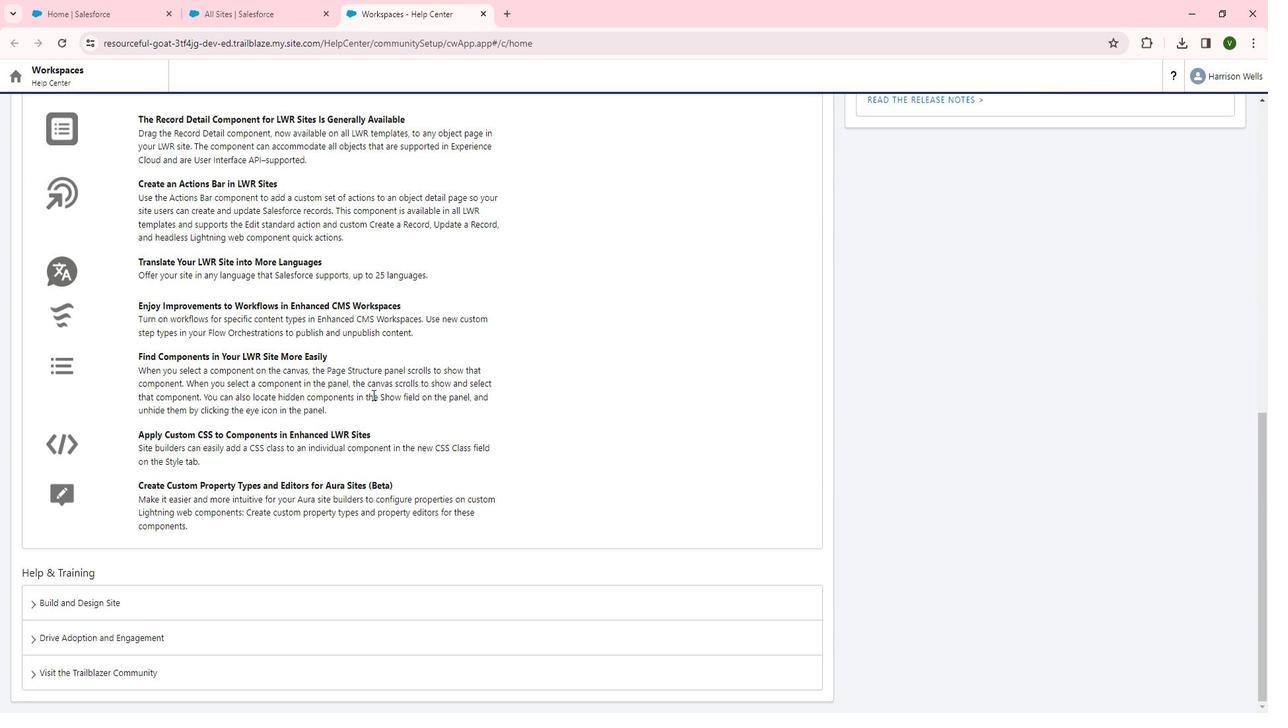 
Action: Mouse moved to (382, 394)
Screenshot: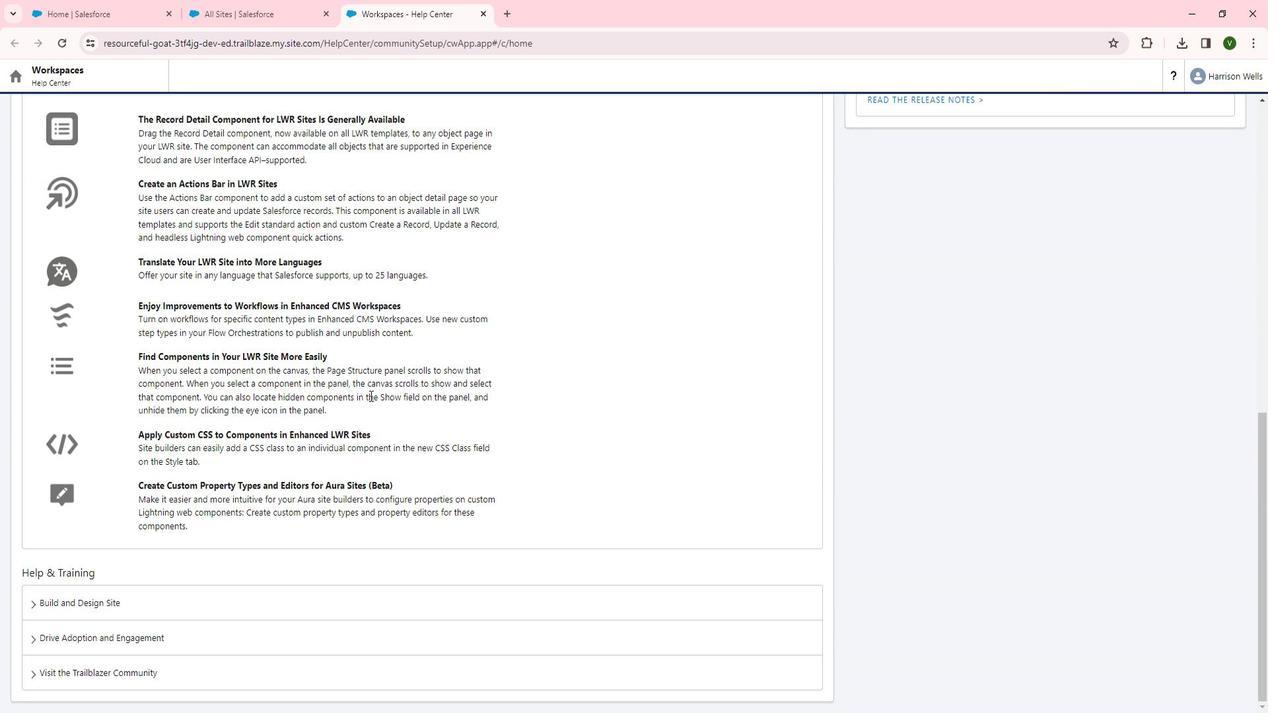 
Action: Mouse scrolled (382, 393) with delta (0, 0)
Screenshot: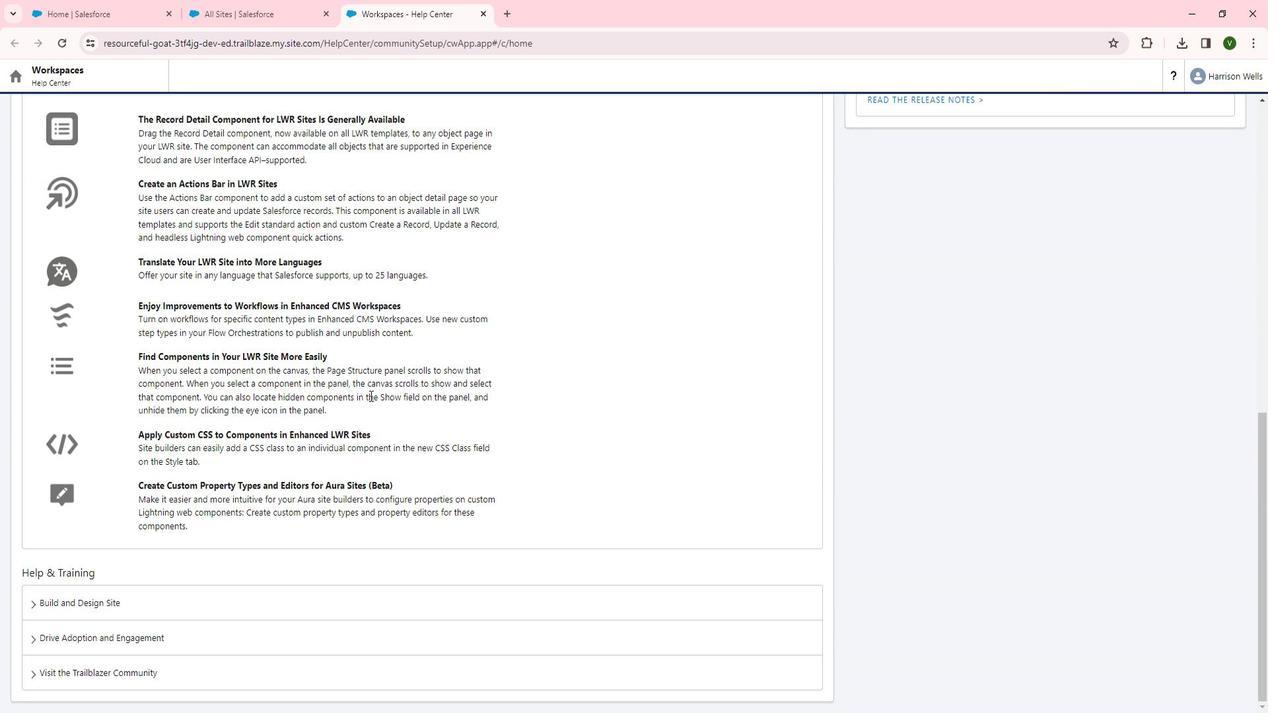 
Action: Mouse moved to (65, 661)
Screenshot: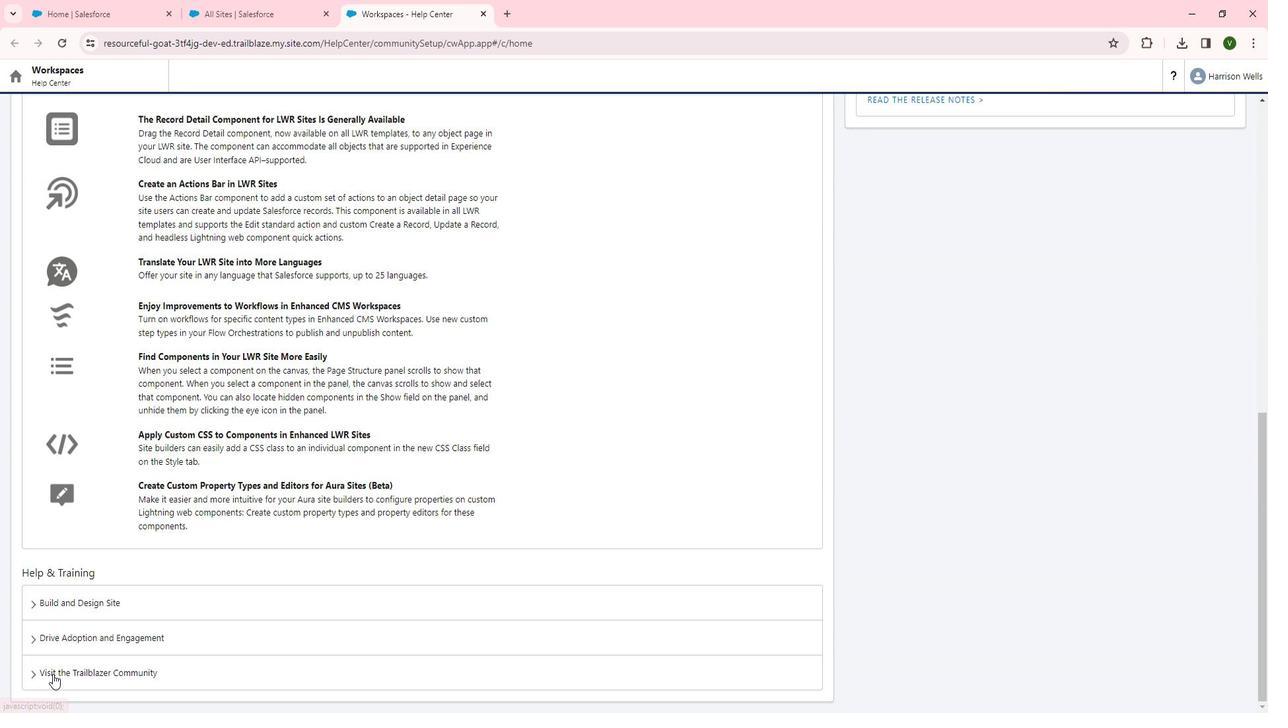 
Action: Mouse pressed left at (65, 661)
Screenshot: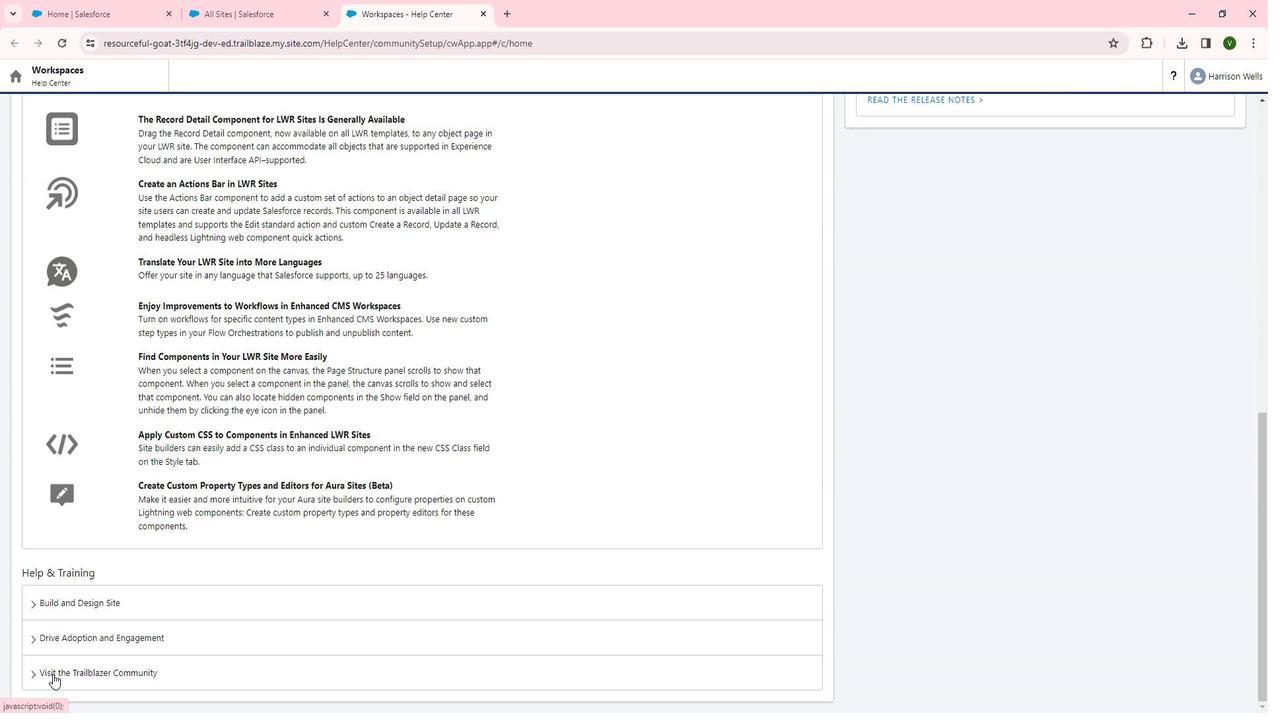 
Action: Mouse moved to (159, 651)
Screenshot: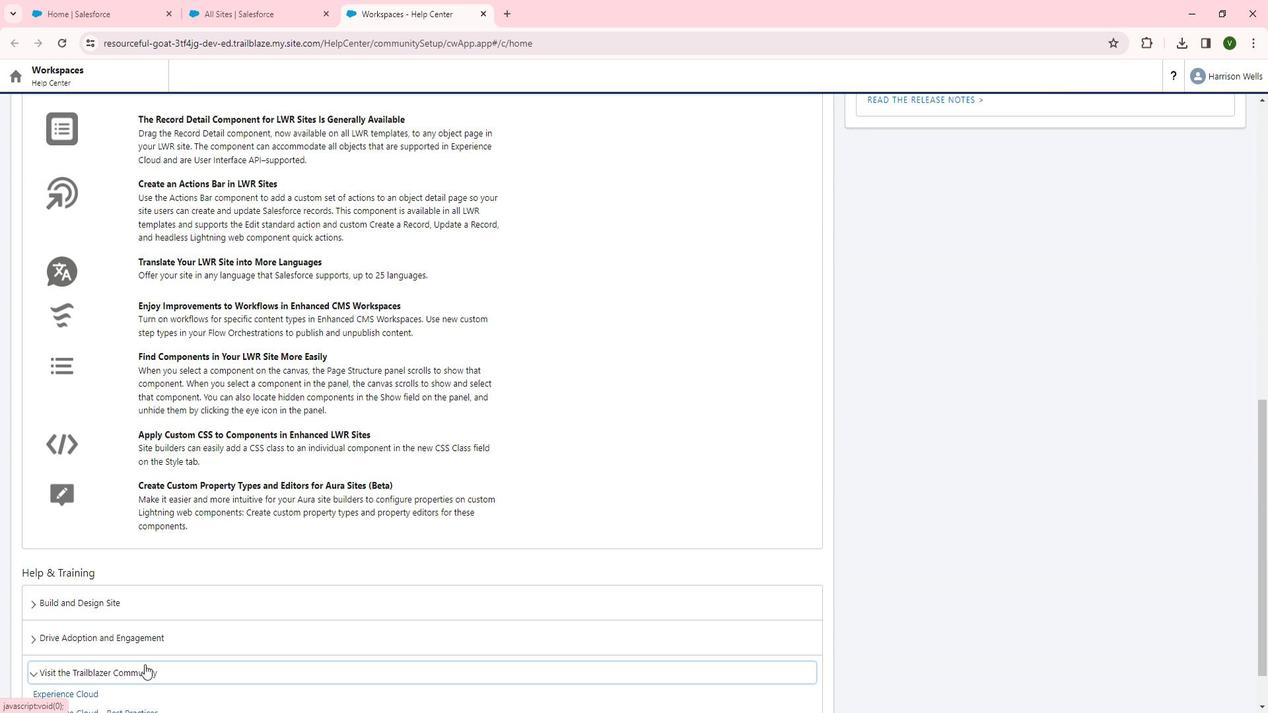 
Action: Mouse scrolled (159, 650) with delta (0, 0)
Screenshot: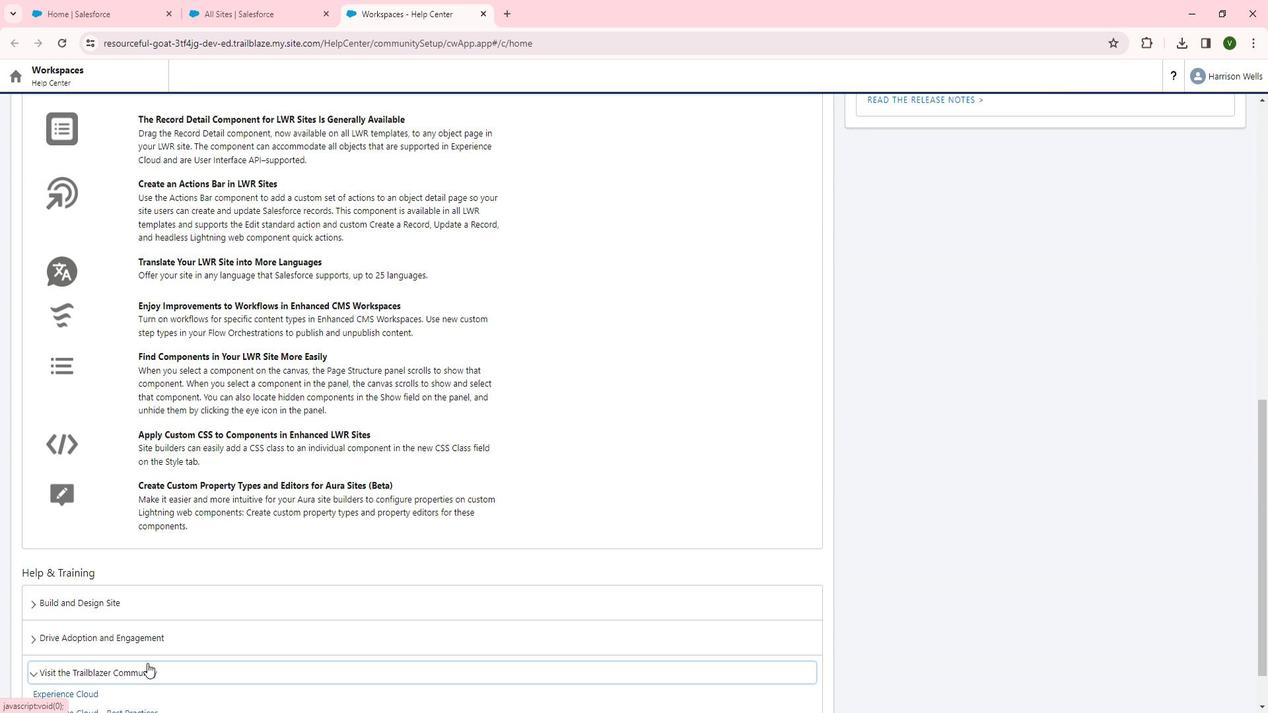 
Action: Mouse scrolled (159, 650) with delta (0, 0)
Screenshot: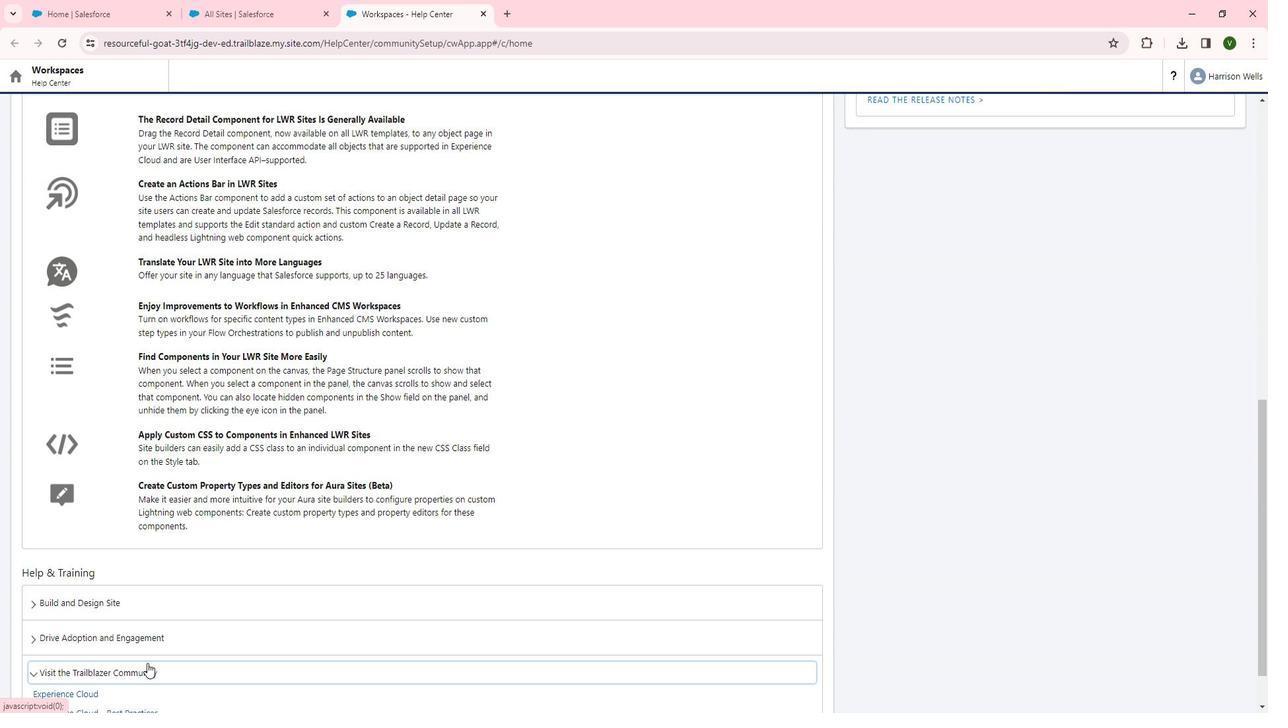 
Action: Mouse scrolled (159, 650) with delta (0, 0)
Screenshot: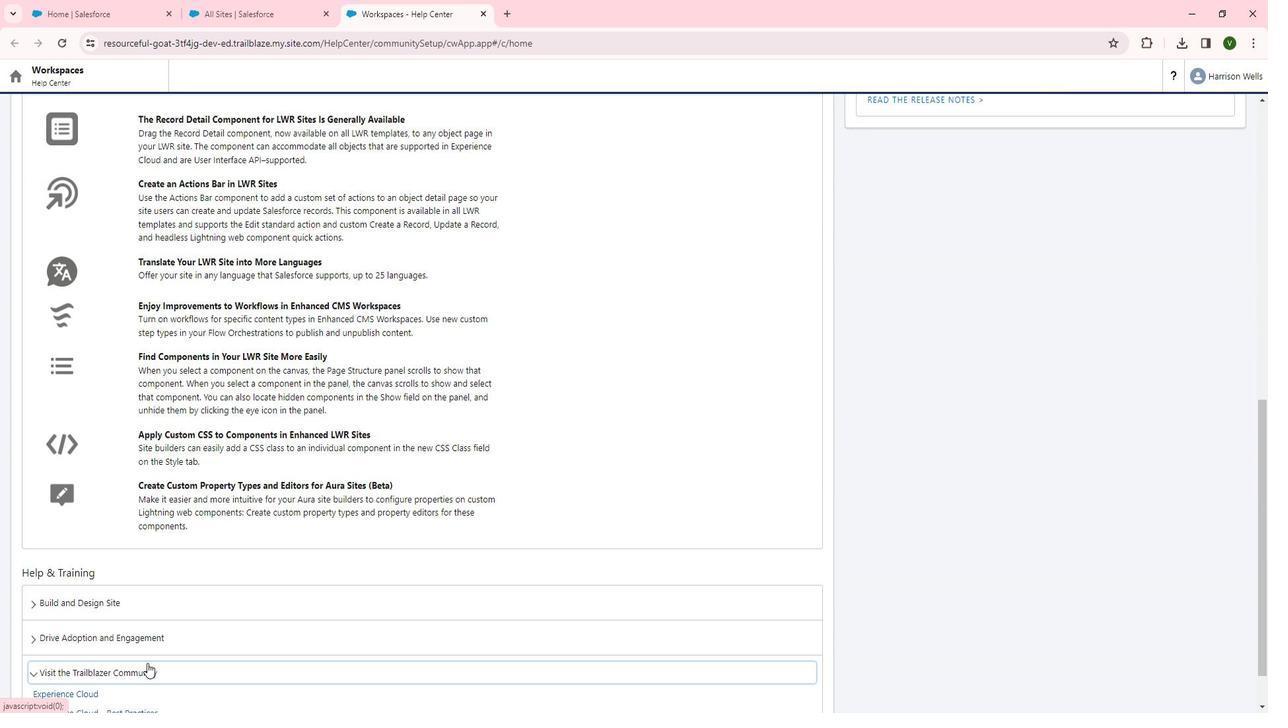 
Action: Mouse moved to (164, 650)
Screenshot: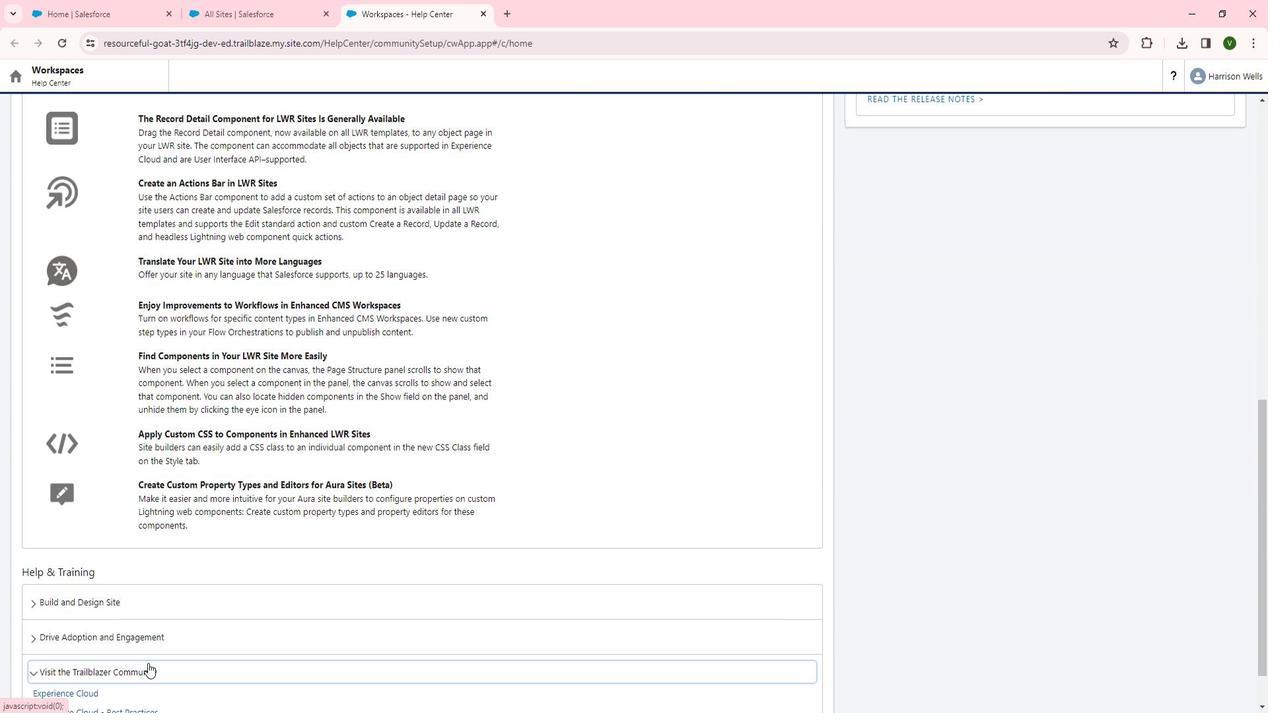 
Action: Mouse scrolled (164, 650) with delta (0, 0)
Screenshot: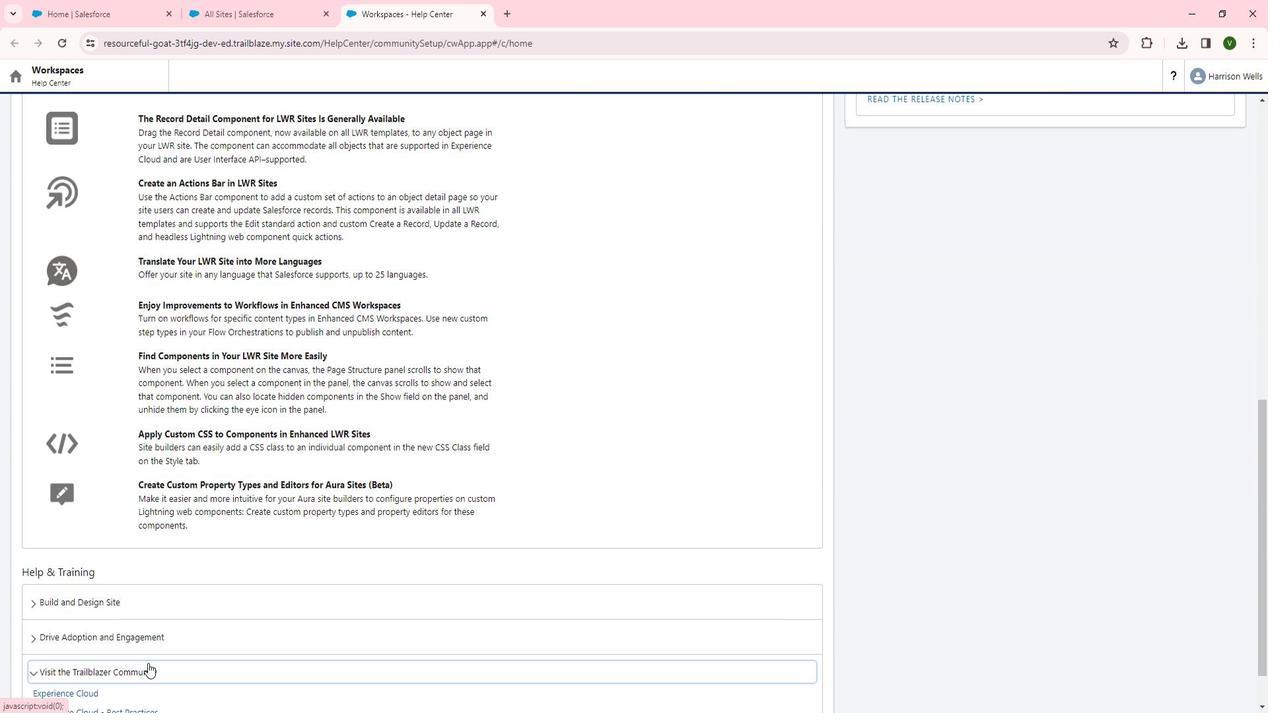 
Action: Mouse moved to (167, 649)
Screenshot: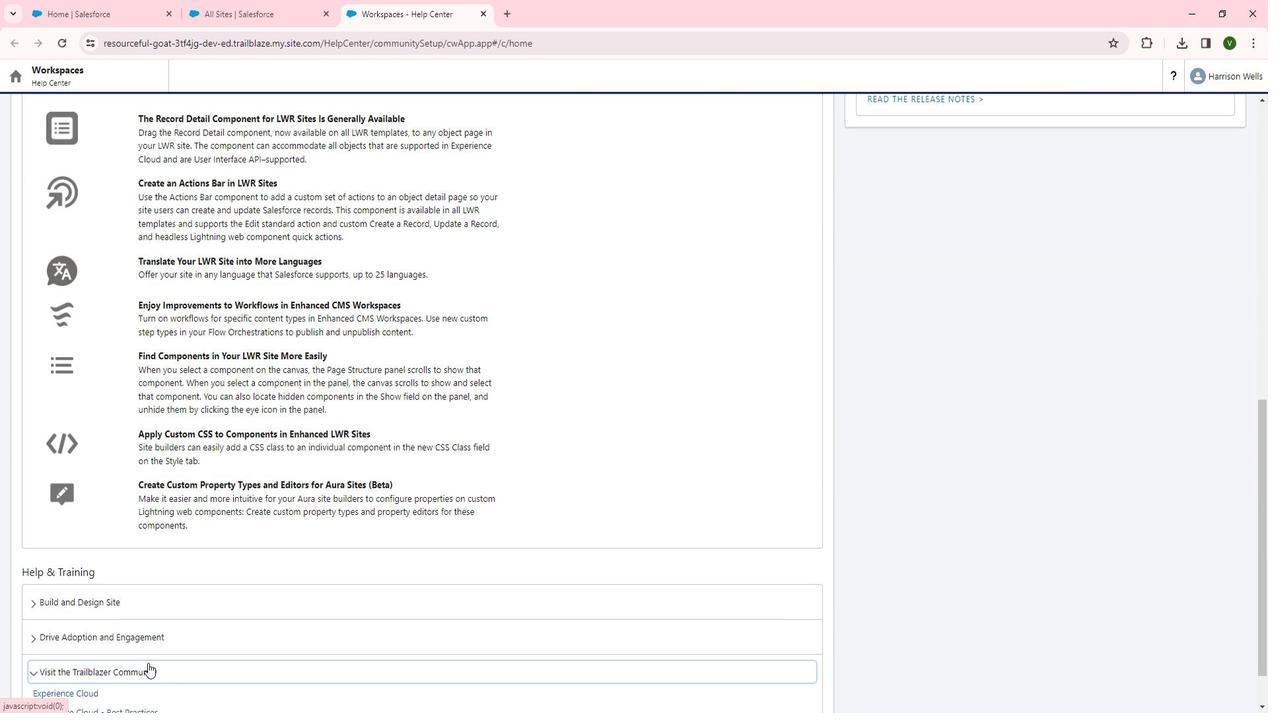 
Action: Mouse scrolled (167, 648) with delta (0, 0)
Screenshot: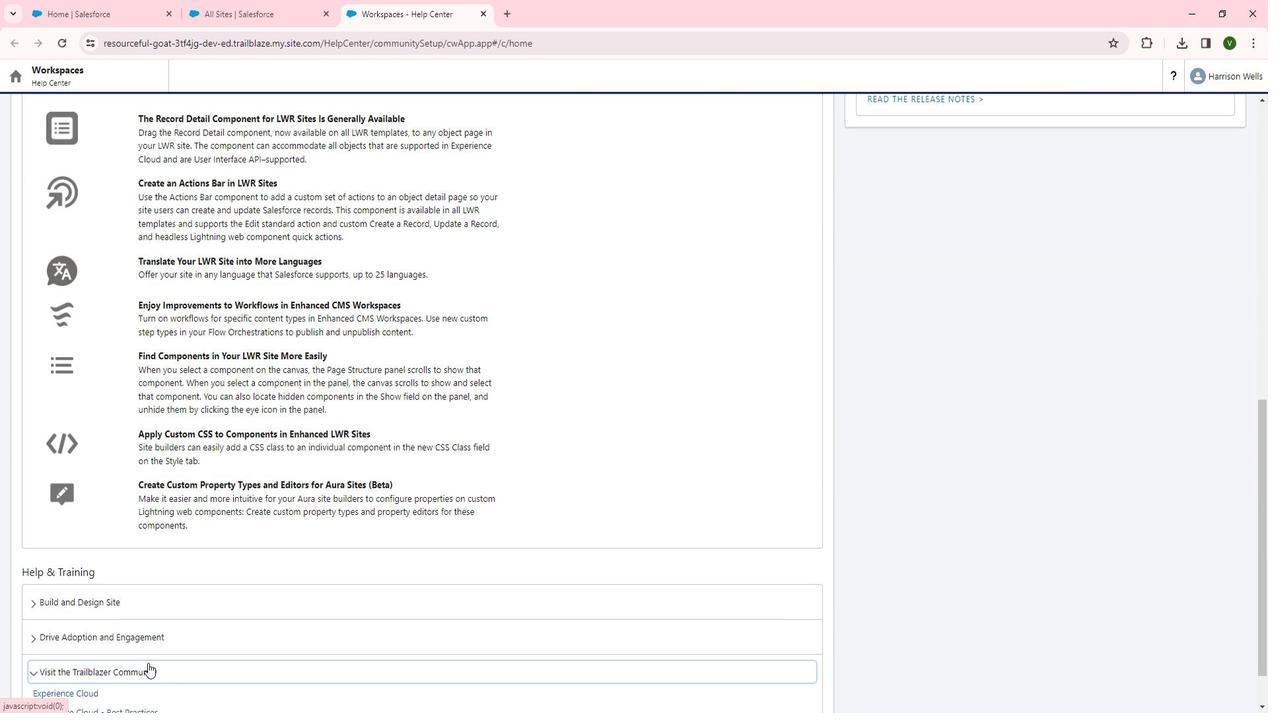 
Action: Mouse moved to (192, 646)
Screenshot: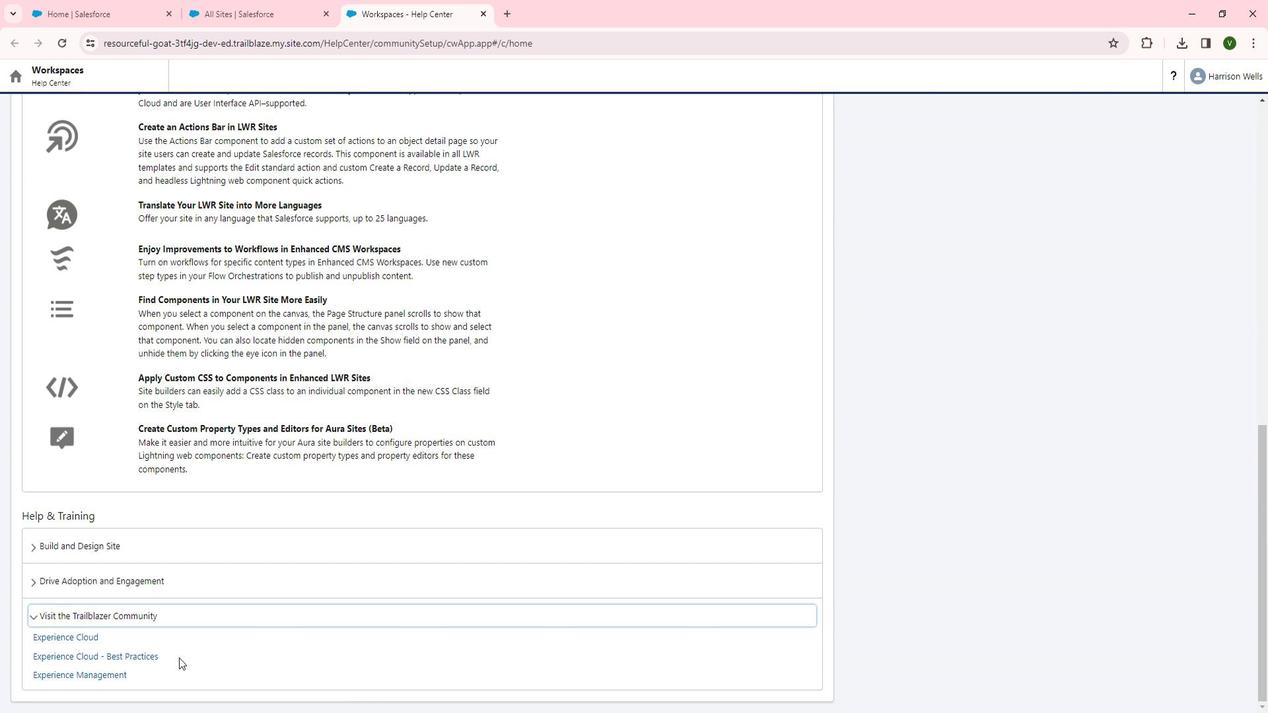 
